 Task: Add a condition where "Hours since update Greater than 20" in All unsolved tickets in your groups.
Action: Mouse moved to (45, 304)
Screenshot: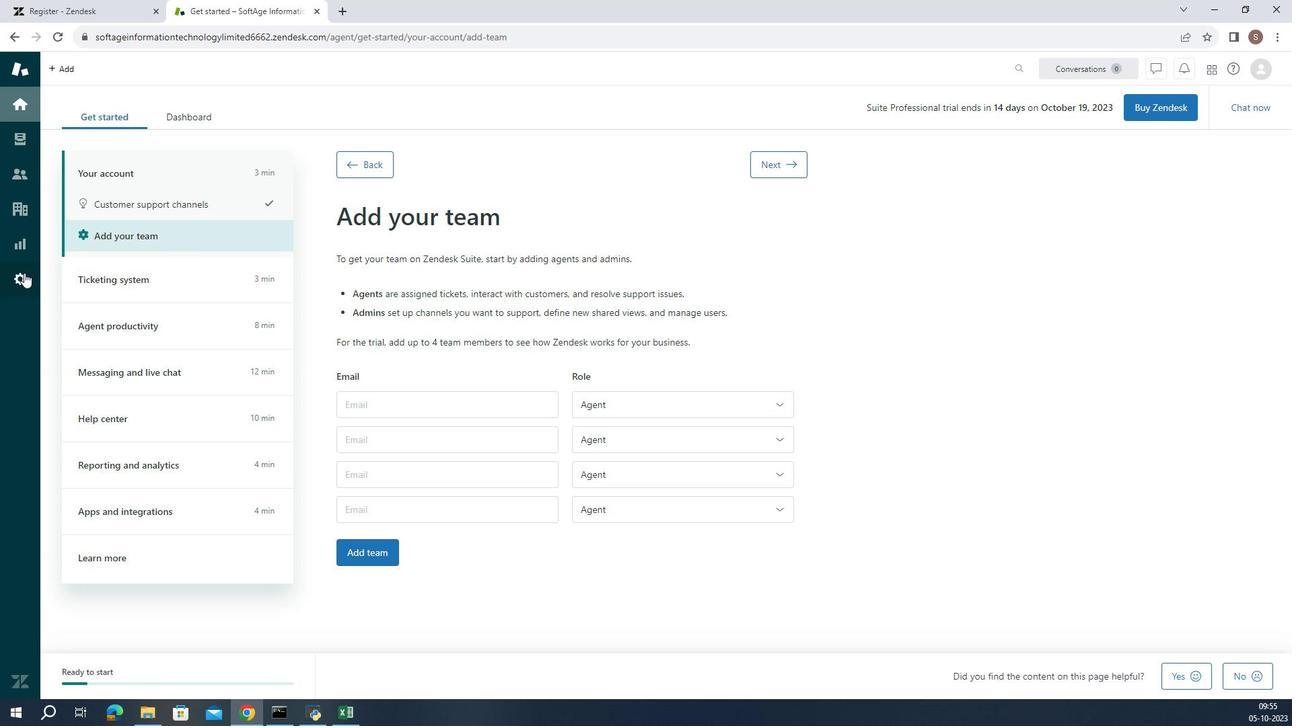 
Action: Mouse pressed left at (45, 304)
Screenshot: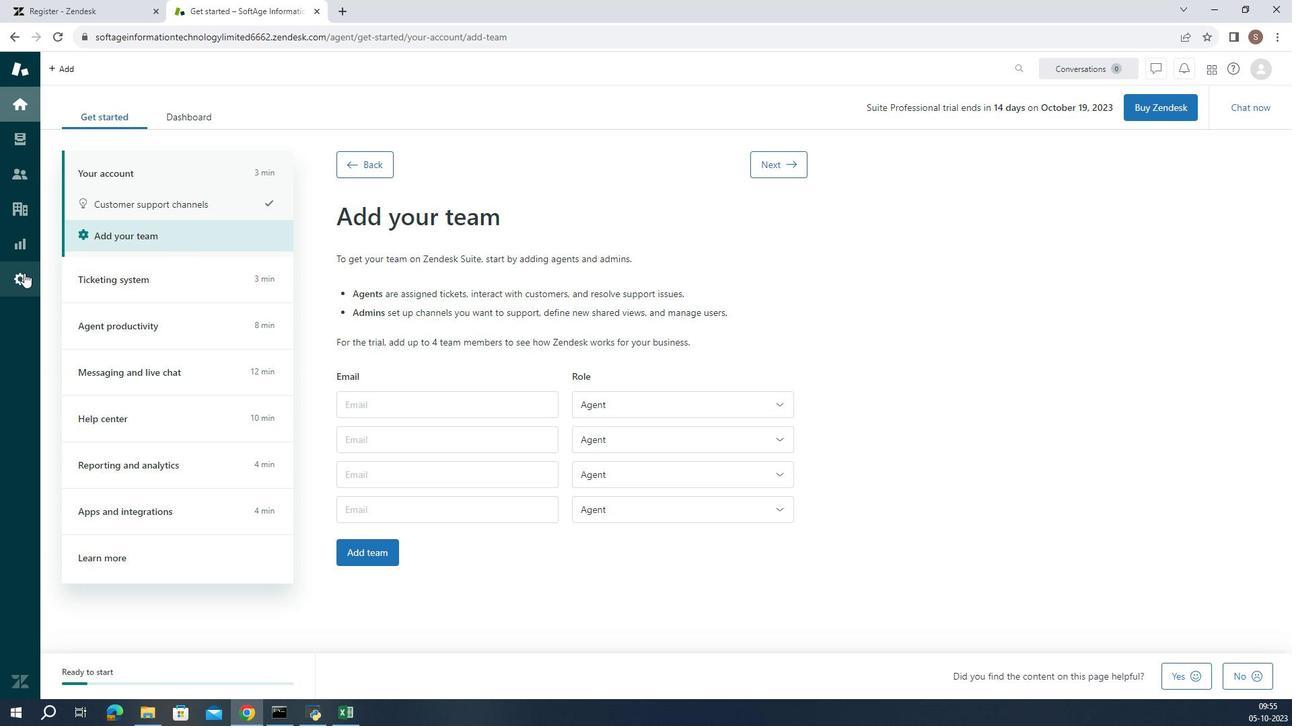 
Action: Mouse moved to (378, 553)
Screenshot: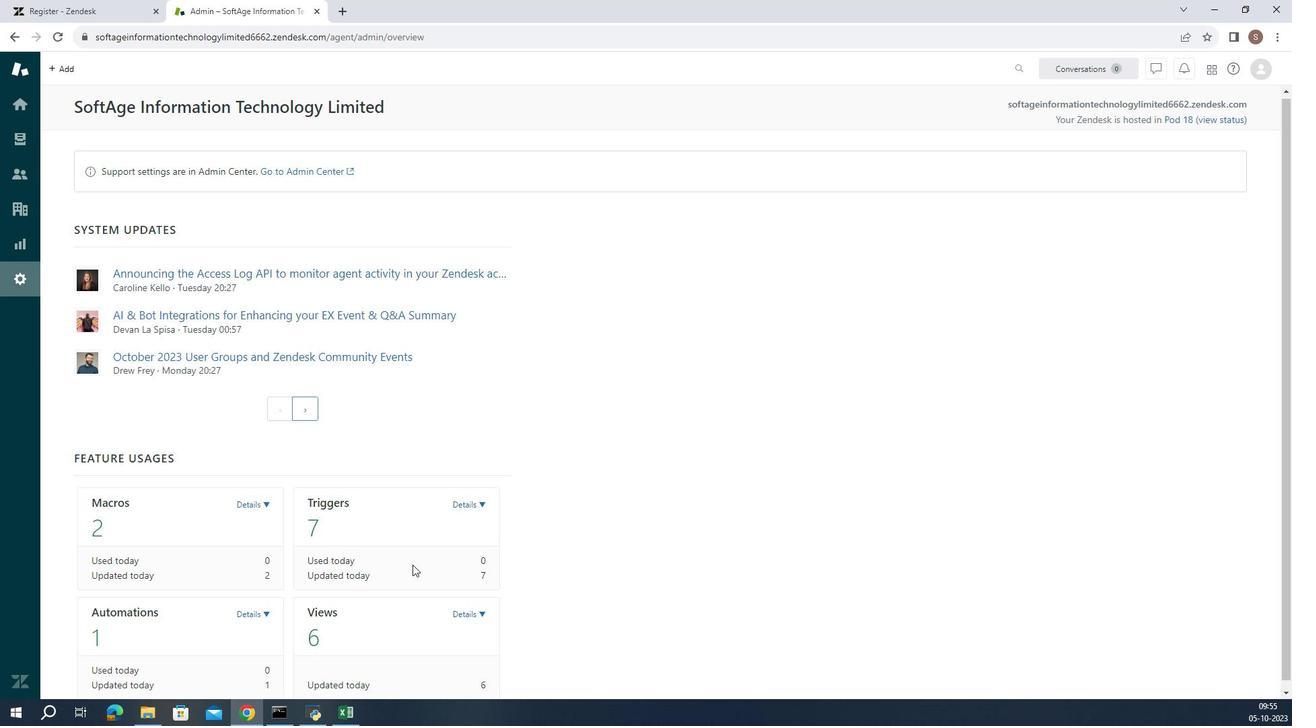 
Action: Mouse scrolled (378, 553) with delta (0, 0)
Screenshot: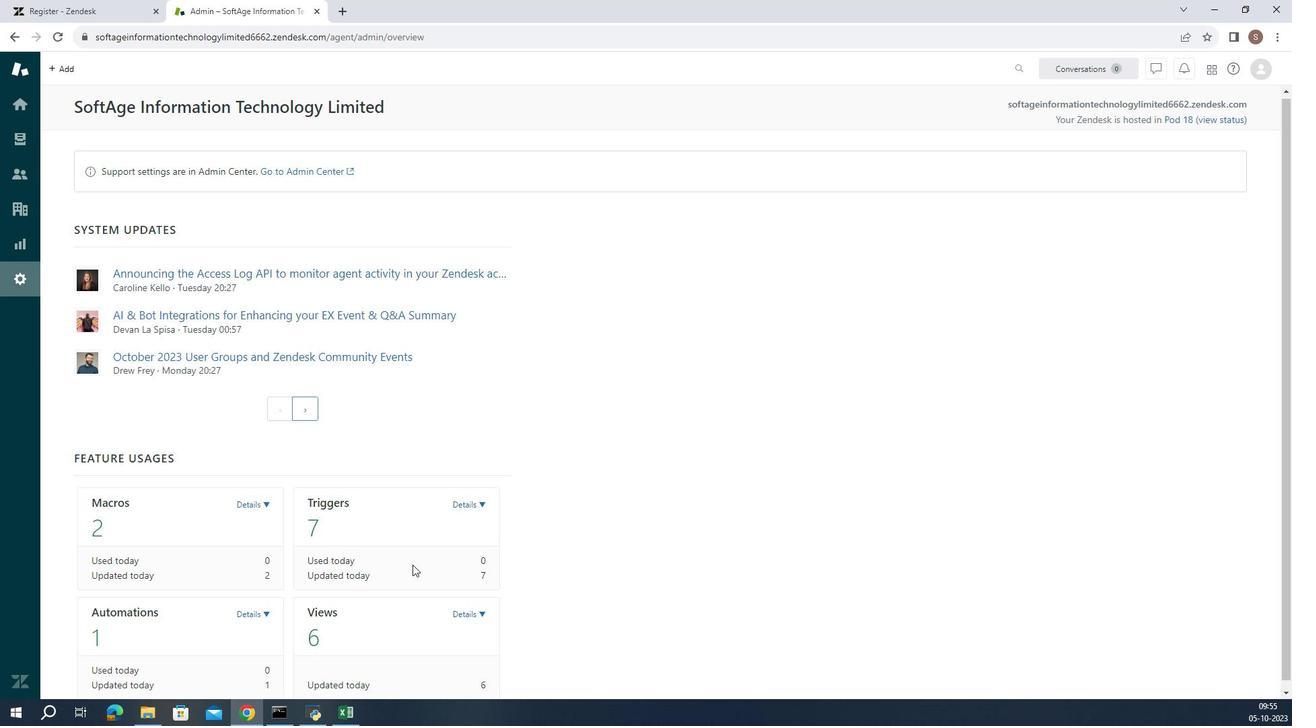 
Action: Mouse moved to (380, 555)
Screenshot: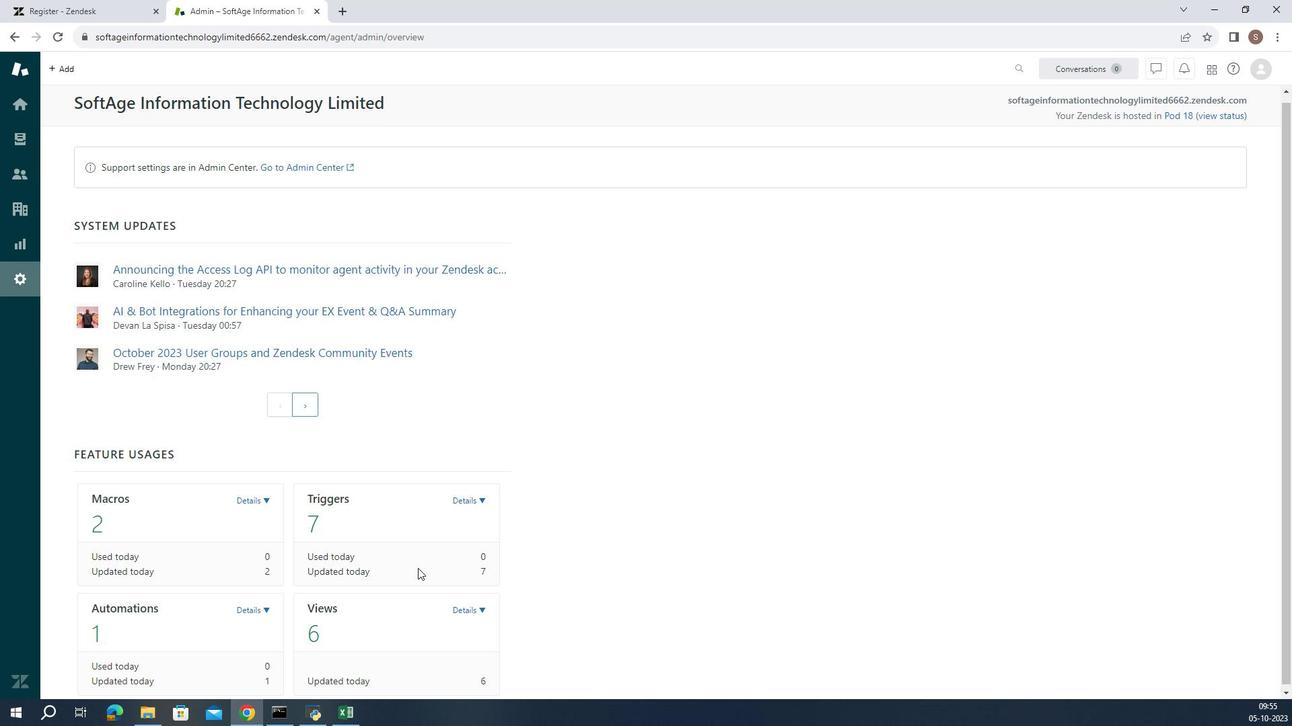 
Action: Mouse scrolled (380, 554) with delta (0, 0)
Screenshot: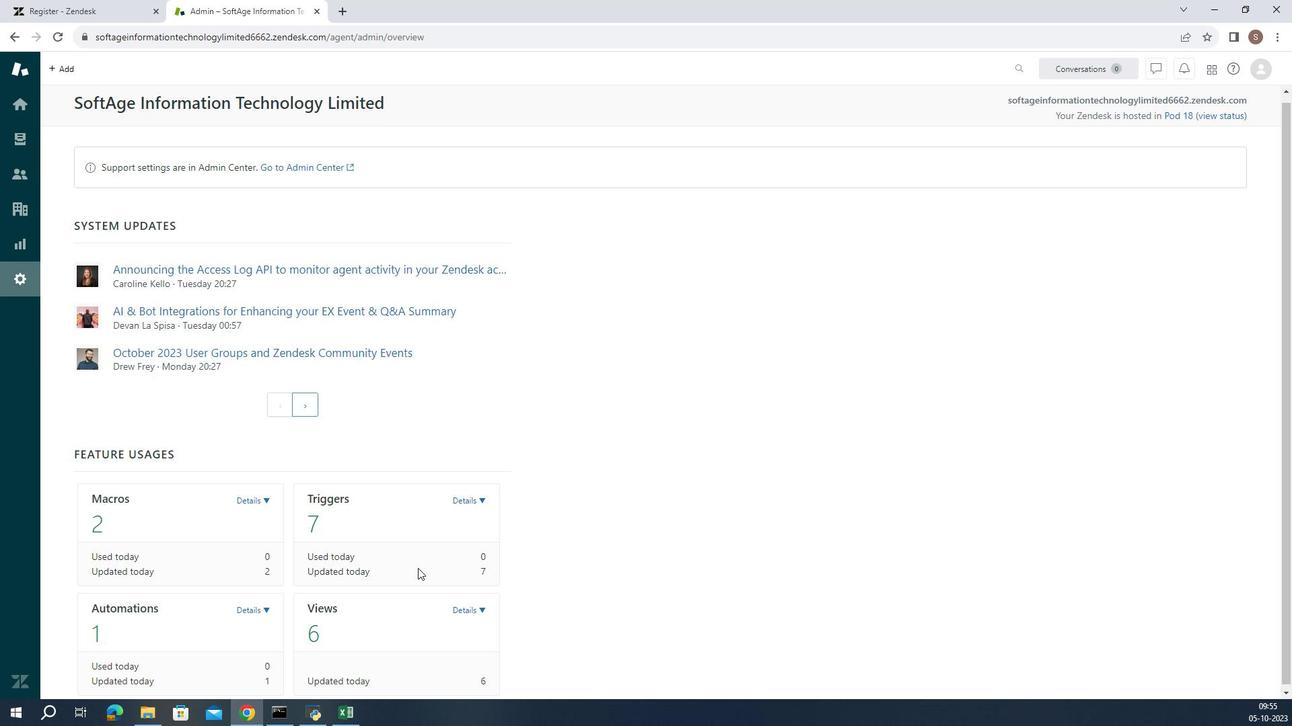 
Action: Mouse moved to (382, 558)
Screenshot: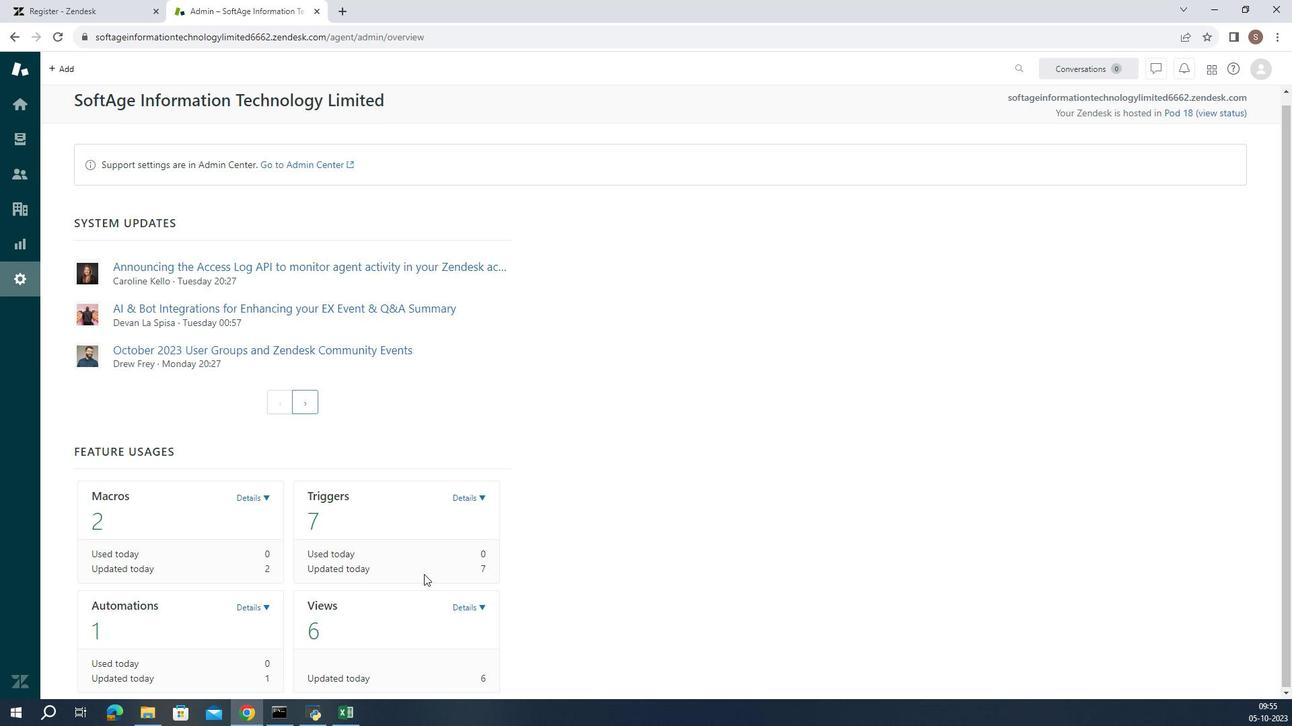 
Action: Mouse scrolled (382, 557) with delta (0, 0)
Screenshot: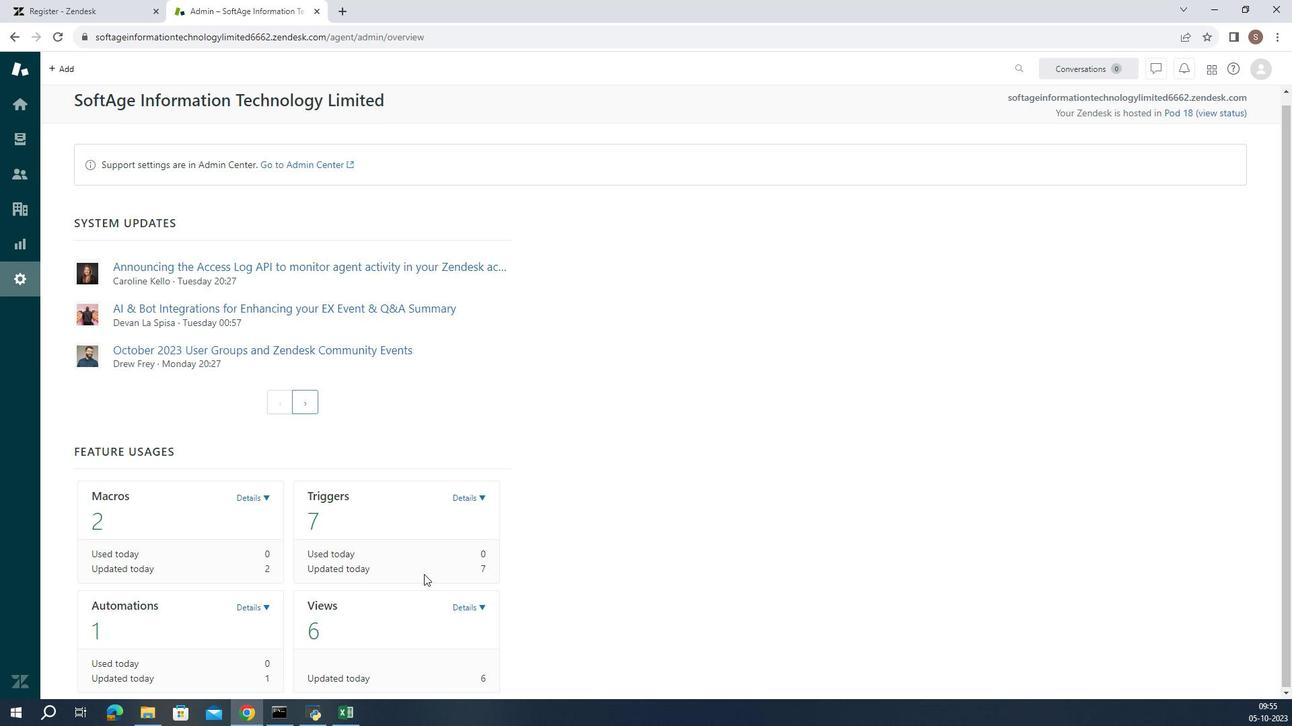 
Action: Mouse moved to (388, 562)
Screenshot: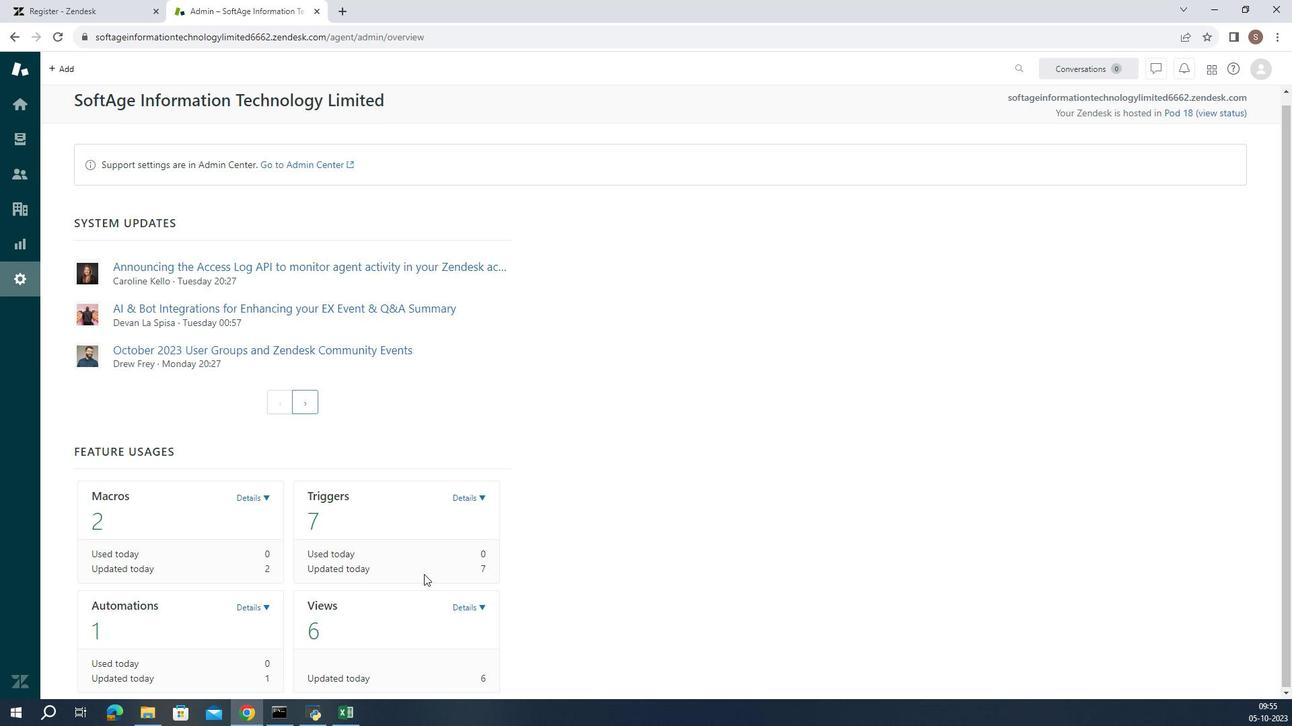 
Action: Mouse scrolled (388, 561) with delta (0, 0)
Screenshot: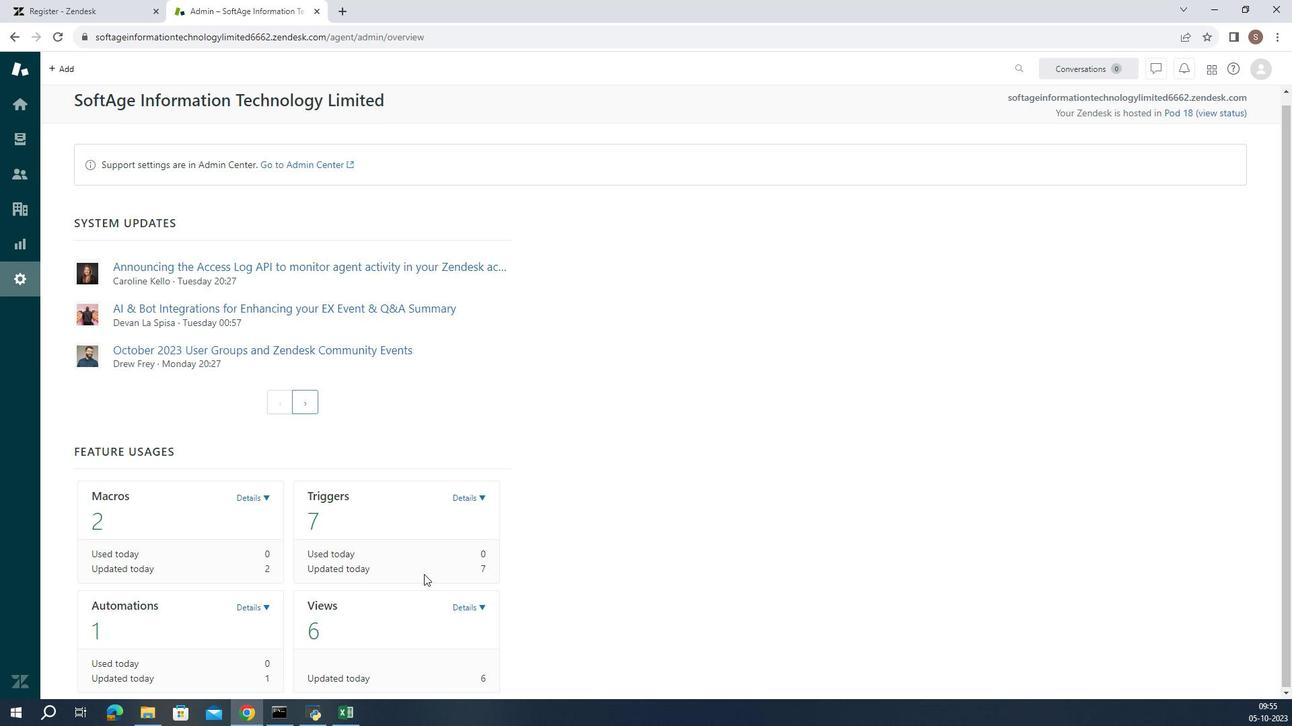 
Action: Mouse moved to (452, 611)
Screenshot: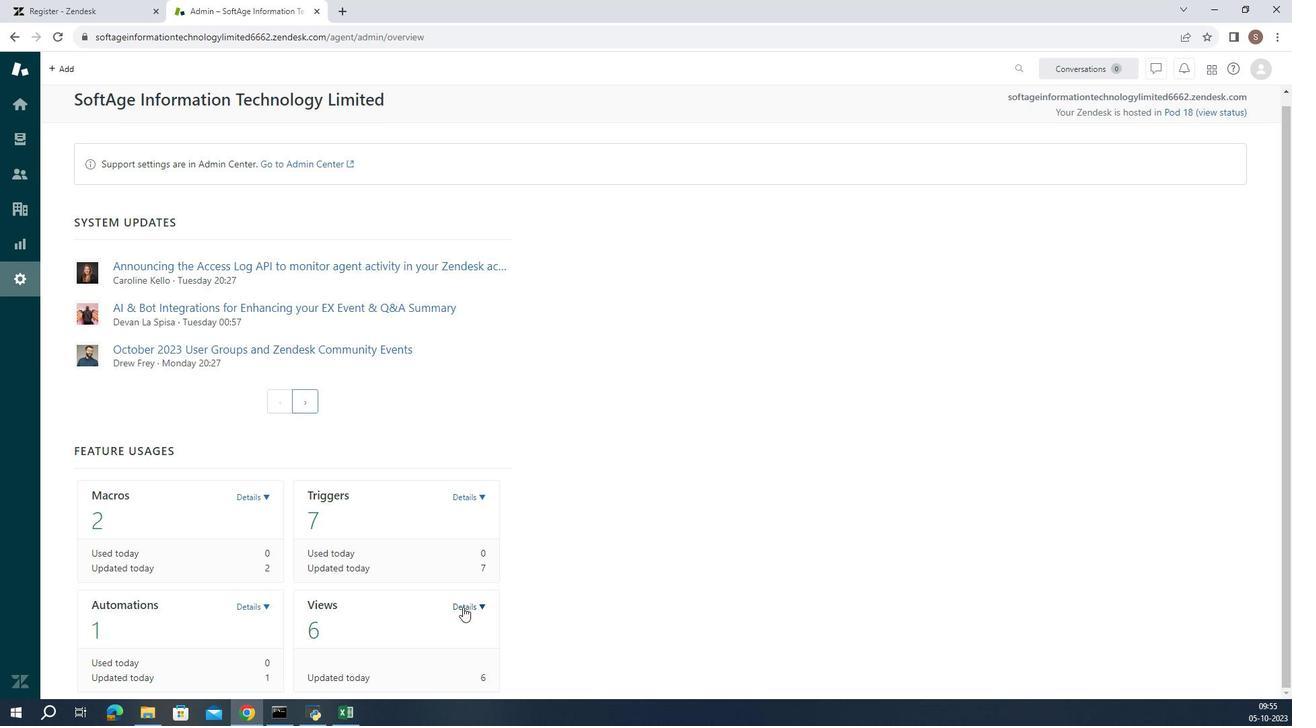 
Action: Mouse pressed left at (452, 611)
Screenshot: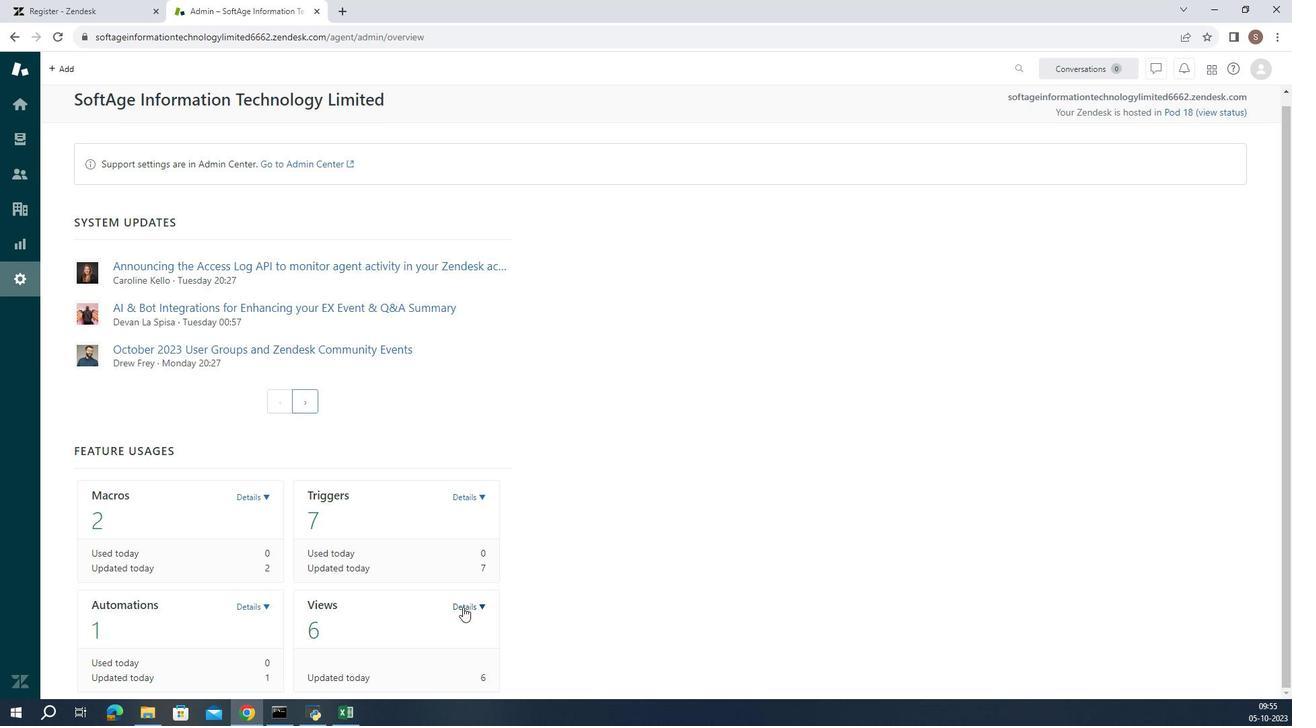 
Action: Mouse moved to (454, 611)
Screenshot: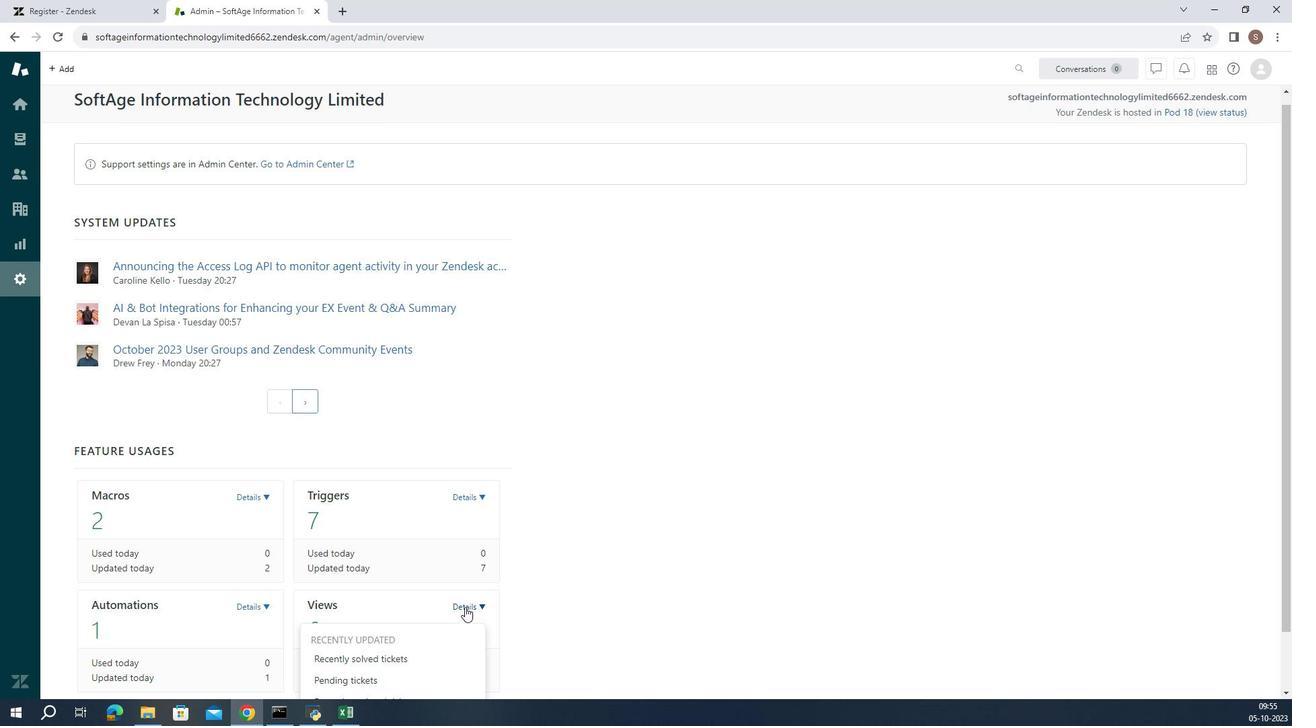 
Action: Mouse scrolled (454, 611) with delta (0, 0)
Screenshot: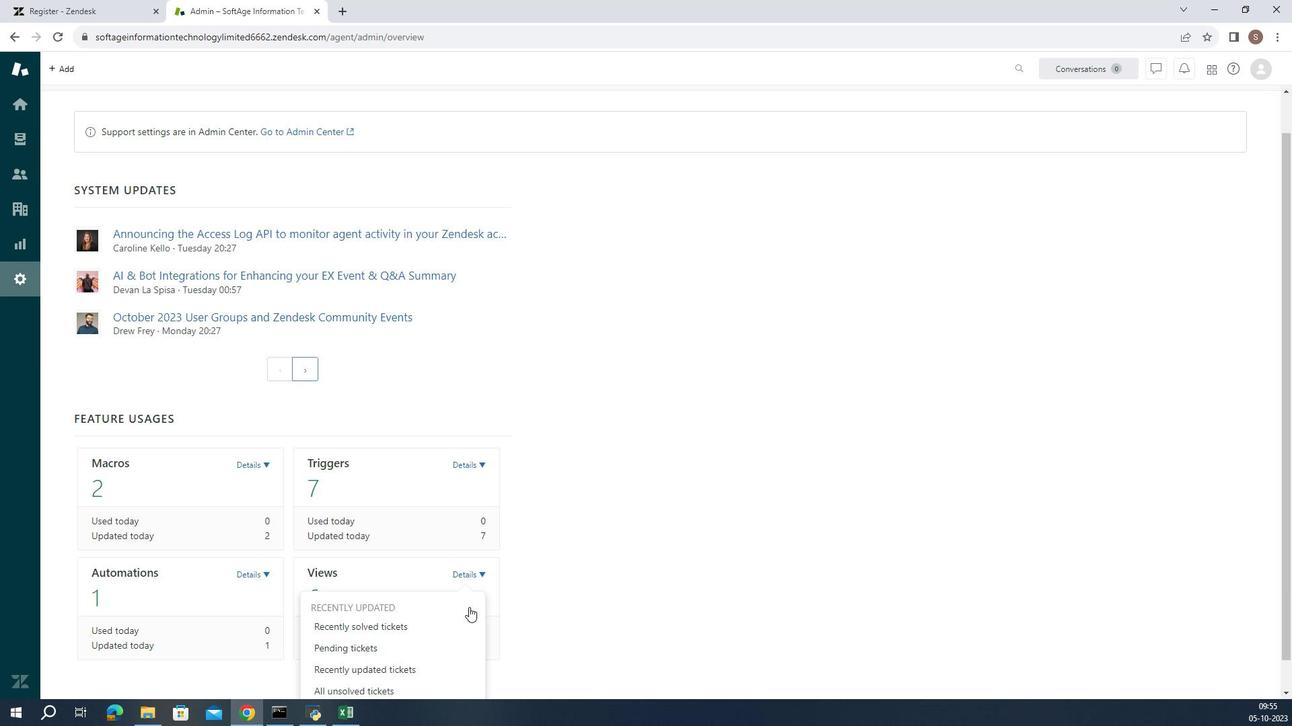 
Action: Mouse scrolled (454, 611) with delta (0, 0)
Screenshot: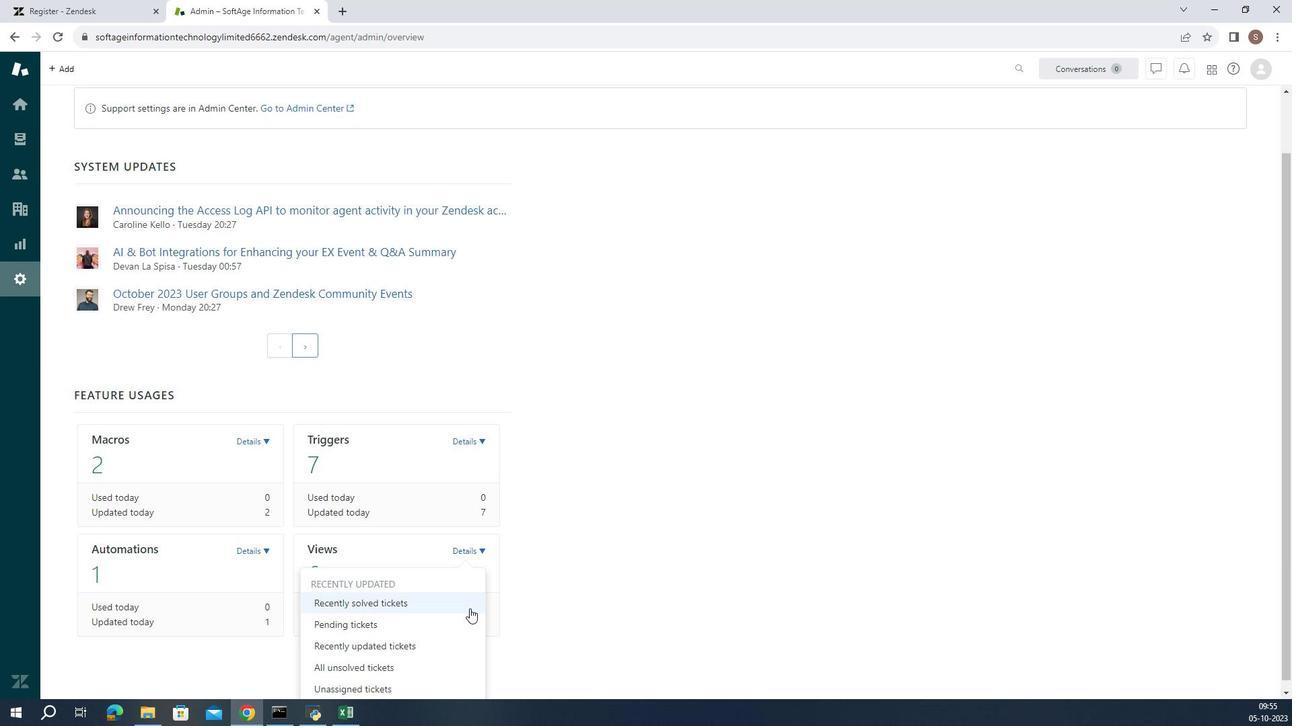 
Action: Mouse scrolled (454, 611) with delta (0, 0)
Screenshot: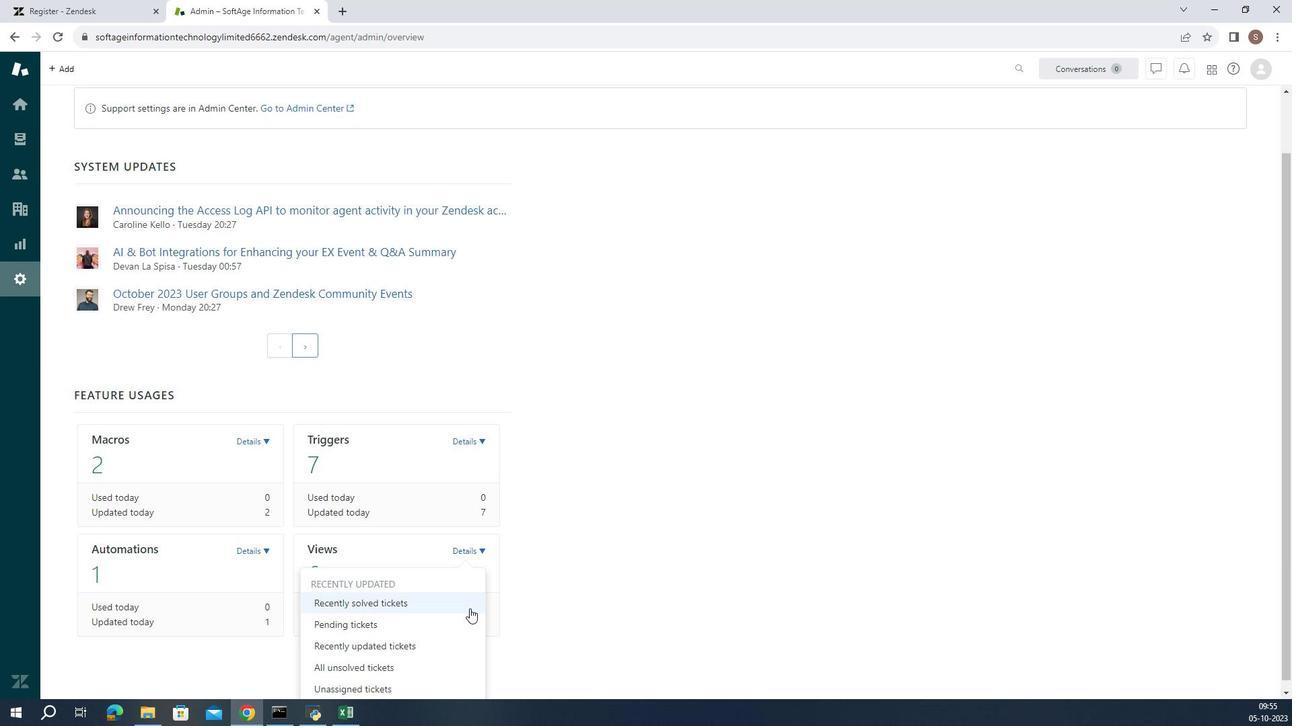 
Action: Mouse scrolled (454, 611) with delta (0, 0)
Screenshot: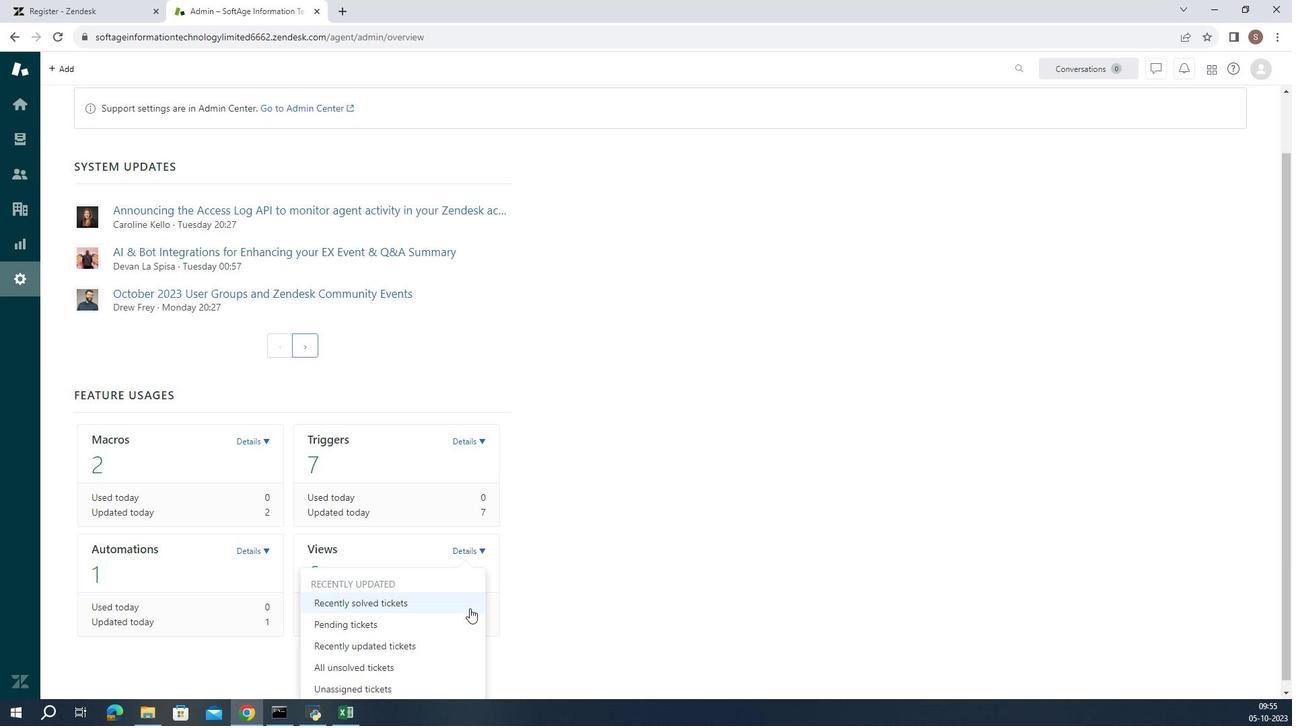 
Action: Mouse scrolled (454, 611) with delta (0, 0)
Screenshot: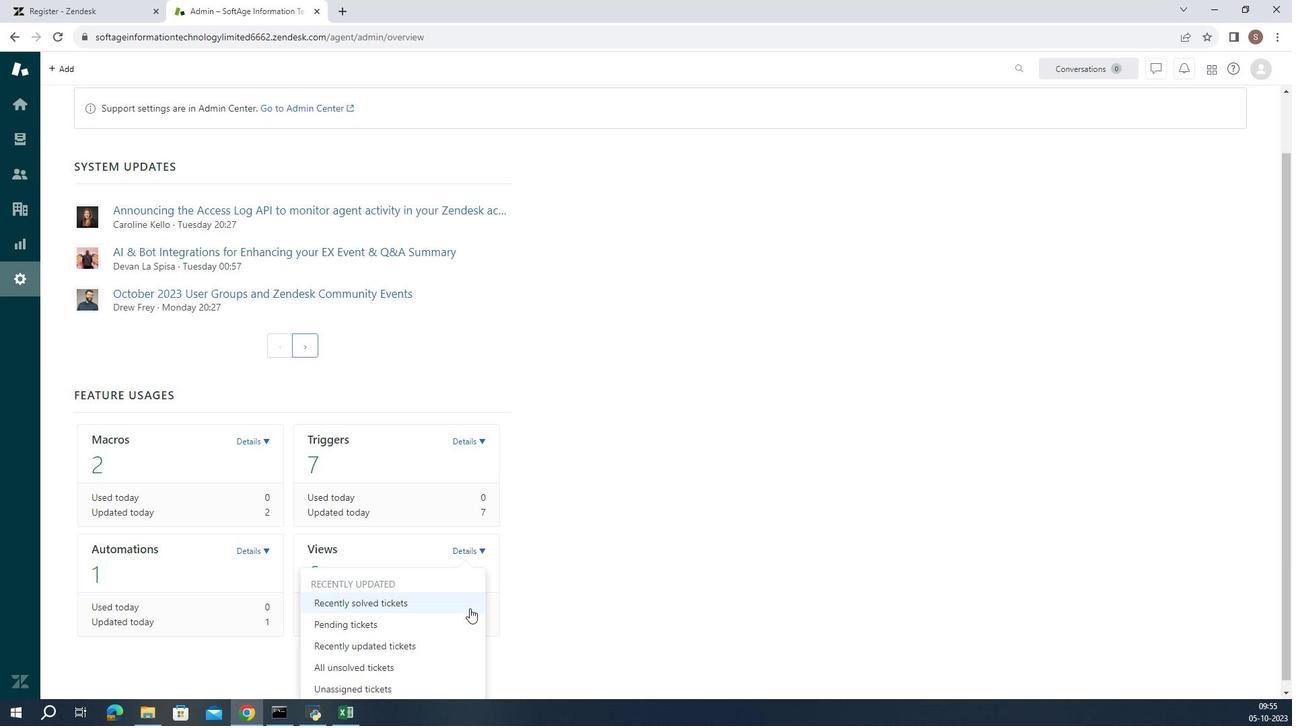 
Action: Mouse moved to (393, 657)
Screenshot: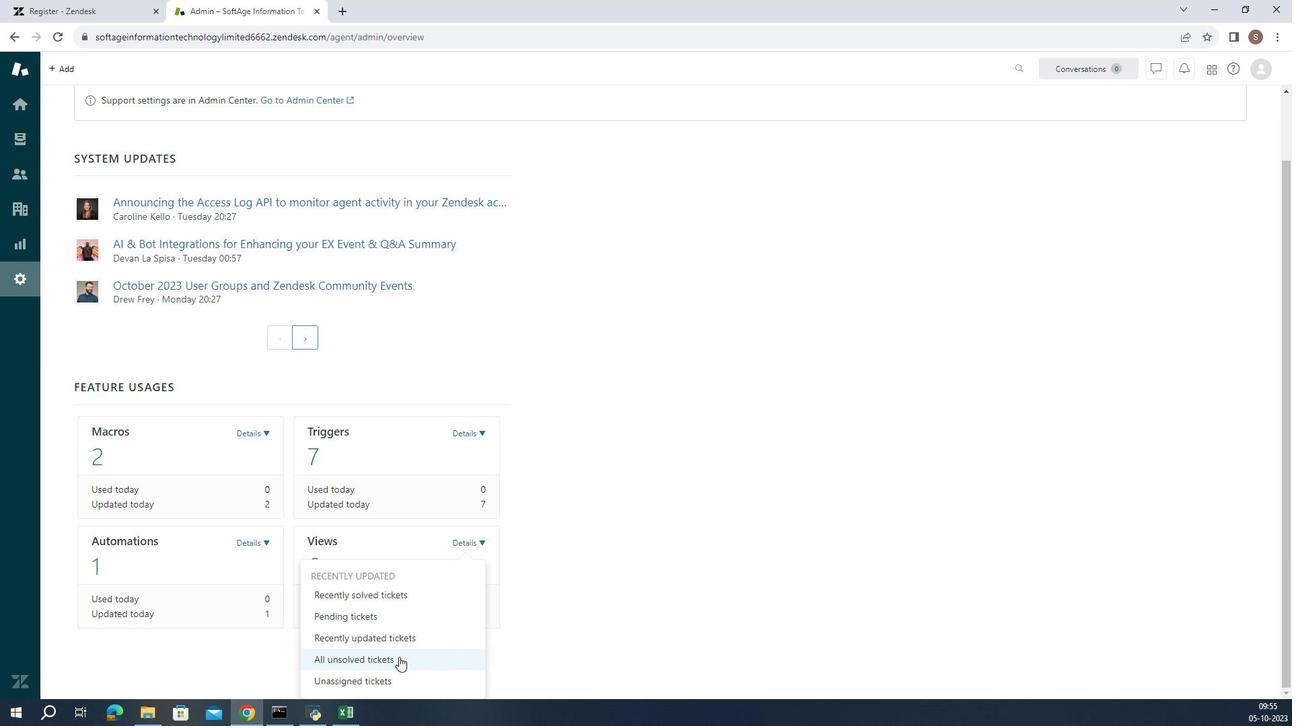 
Action: Mouse pressed left at (393, 657)
Screenshot: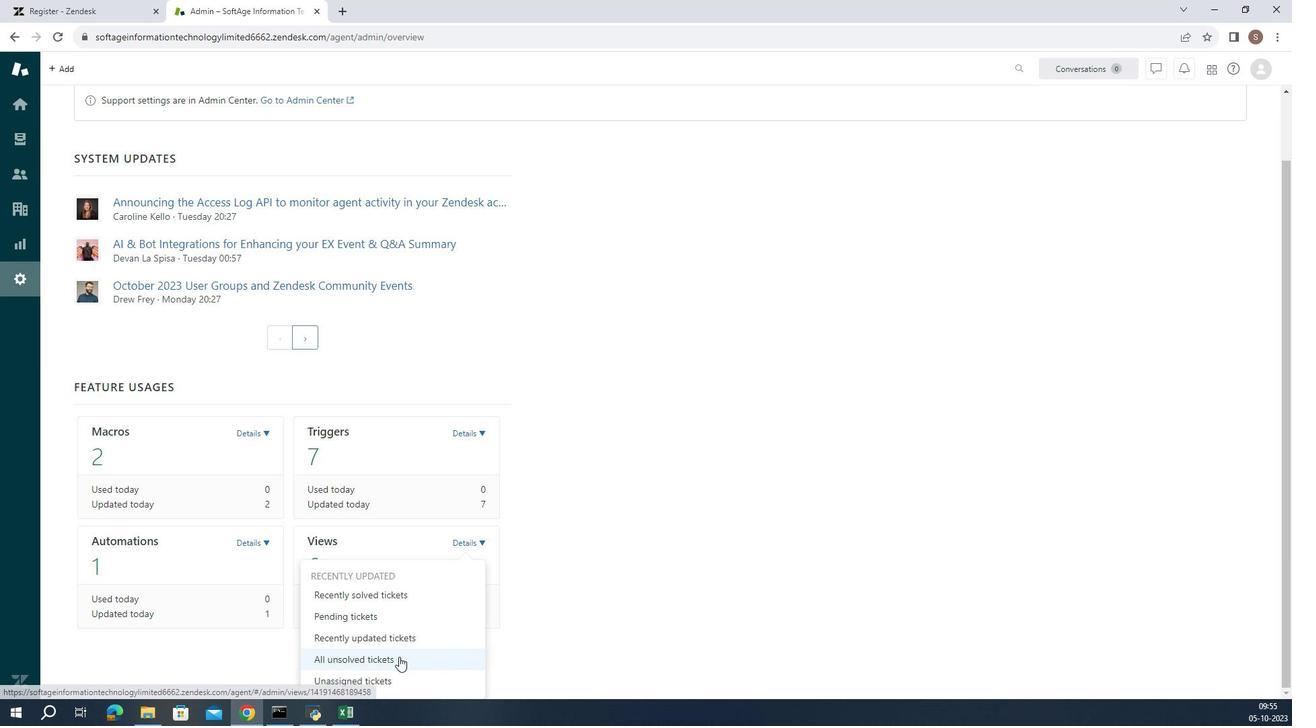 
Action: Mouse moved to (224, 469)
Screenshot: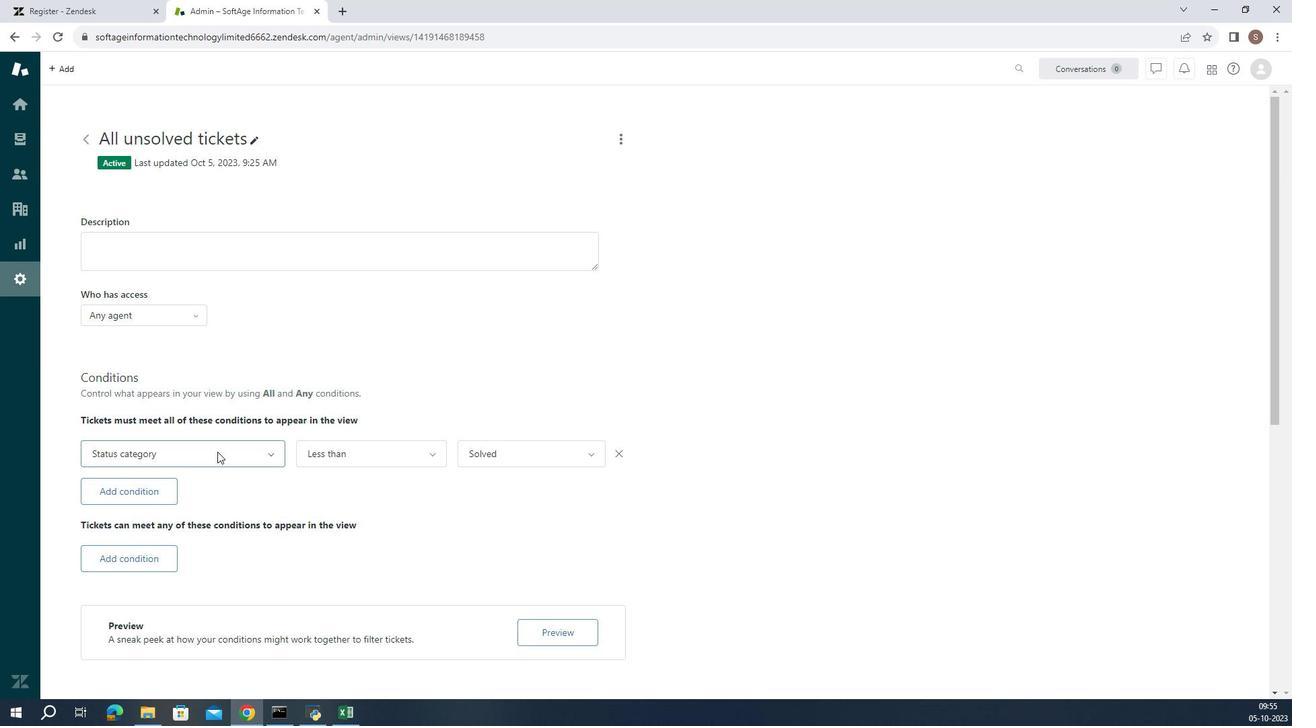 
Action: Mouse pressed left at (224, 469)
Screenshot: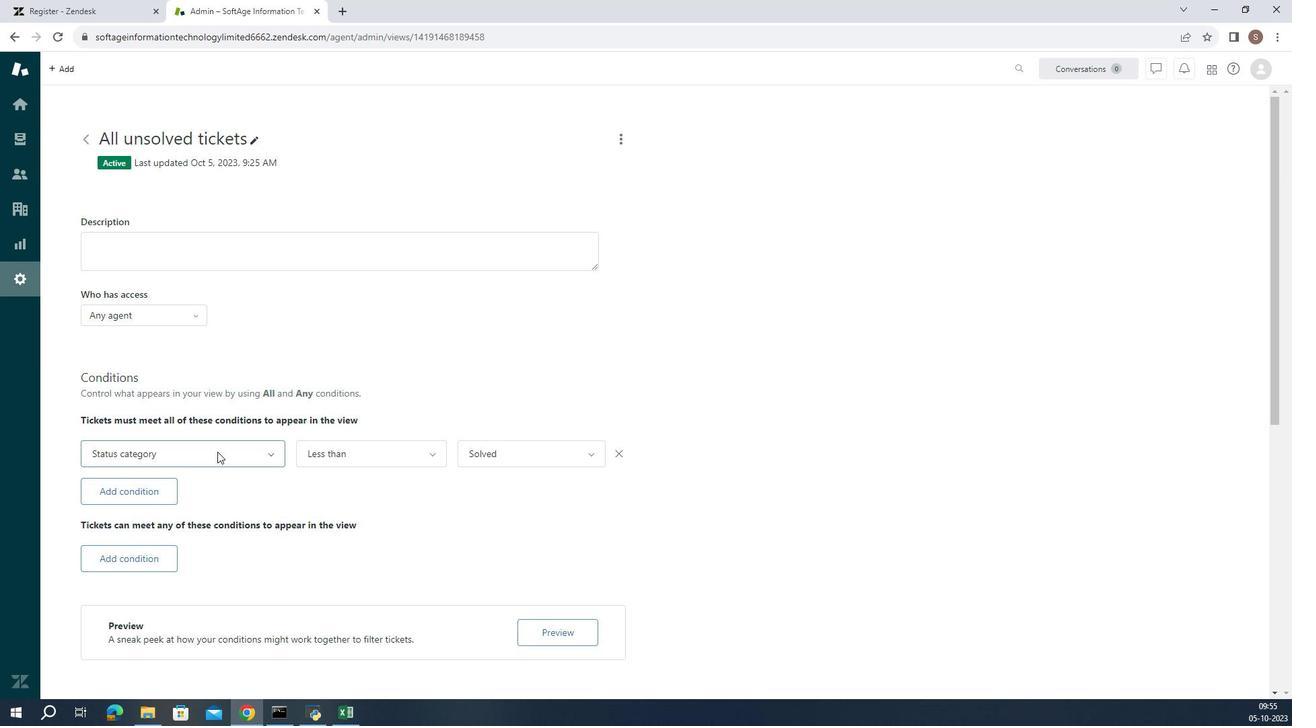 
Action: Mouse moved to (218, 413)
Screenshot: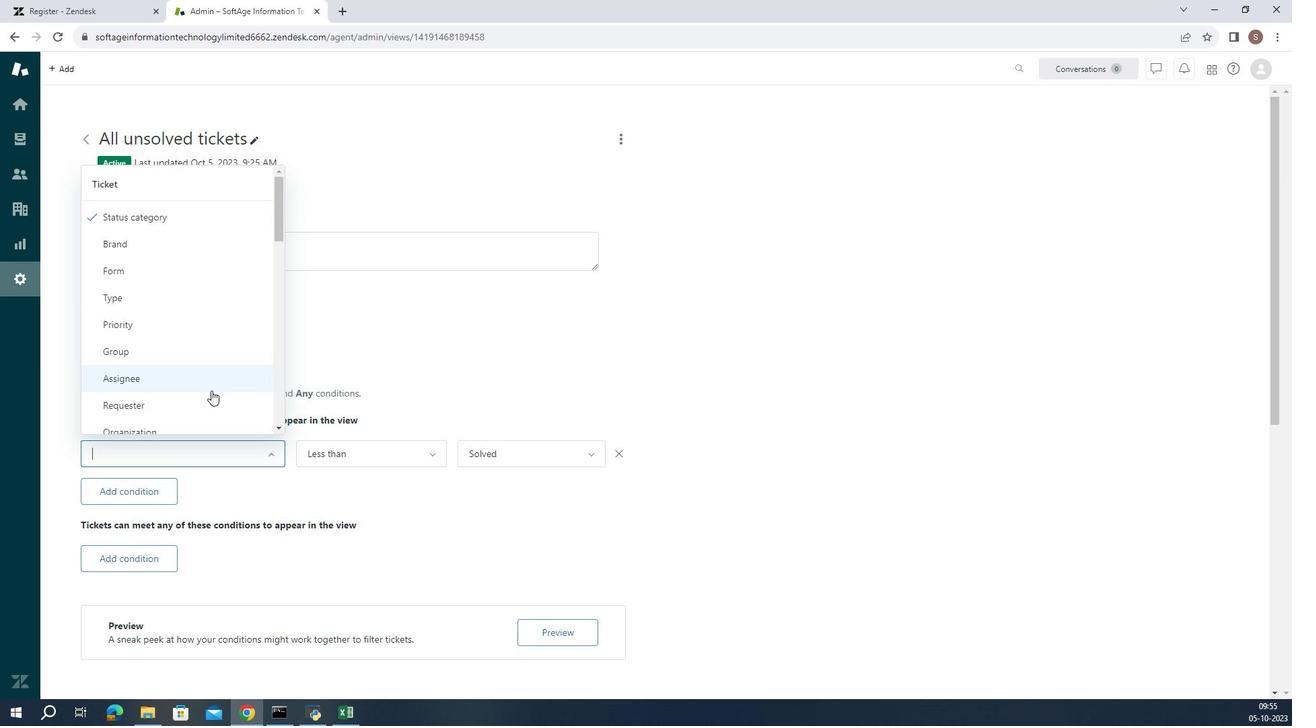 
Action: Mouse scrolled (218, 412) with delta (0, 0)
Screenshot: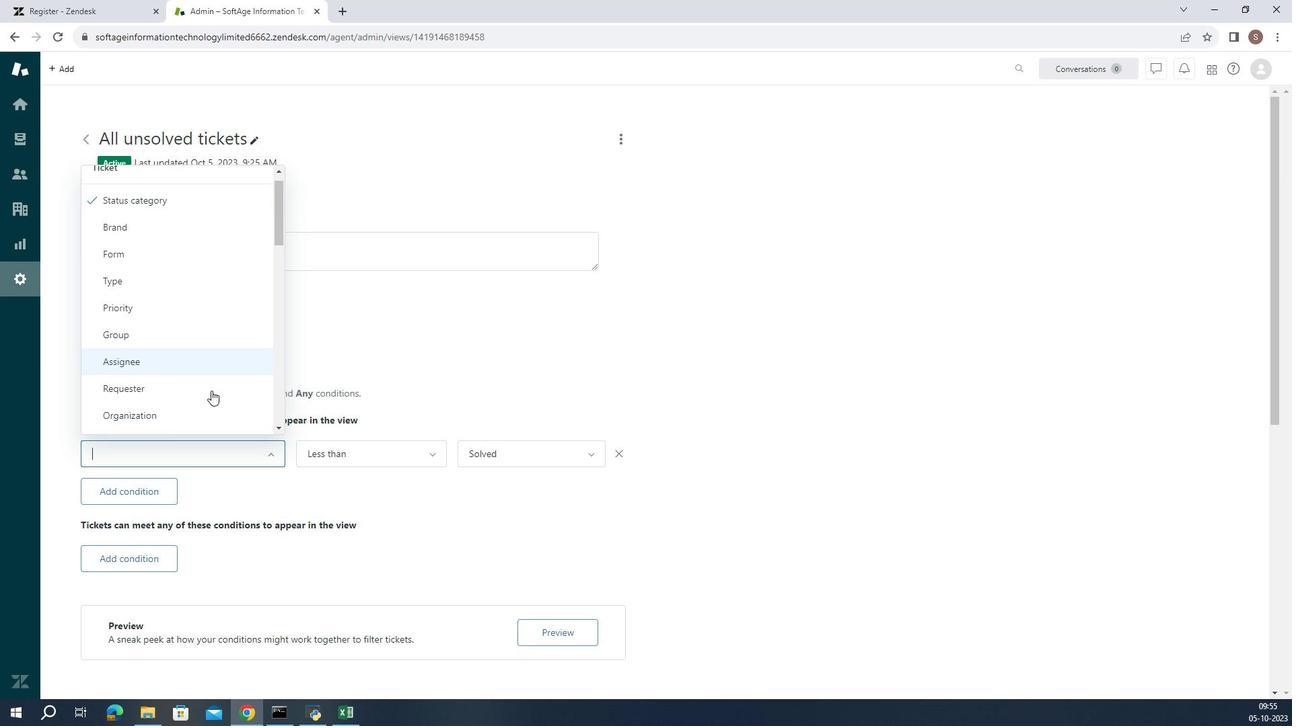 
Action: Mouse scrolled (218, 412) with delta (0, 0)
Screenshot: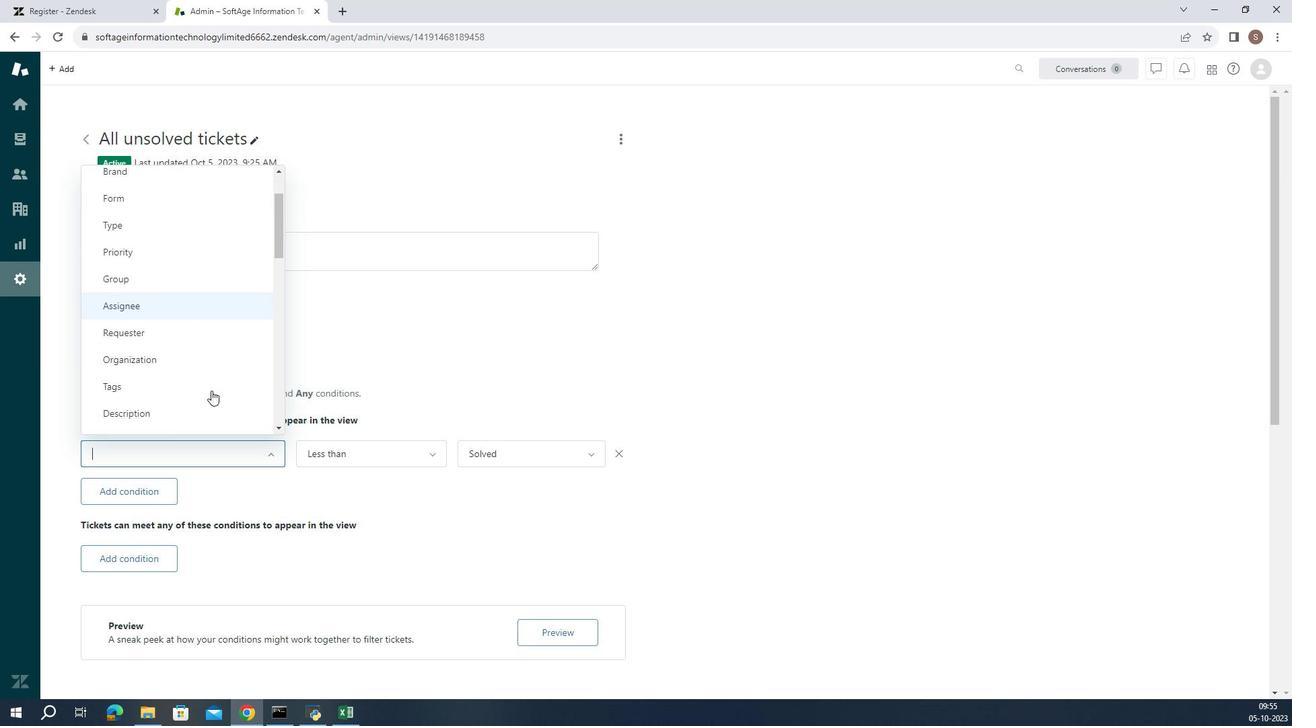 
Action: Mouse scrolled (218, 412) with delta (0, 0)
Screenshot: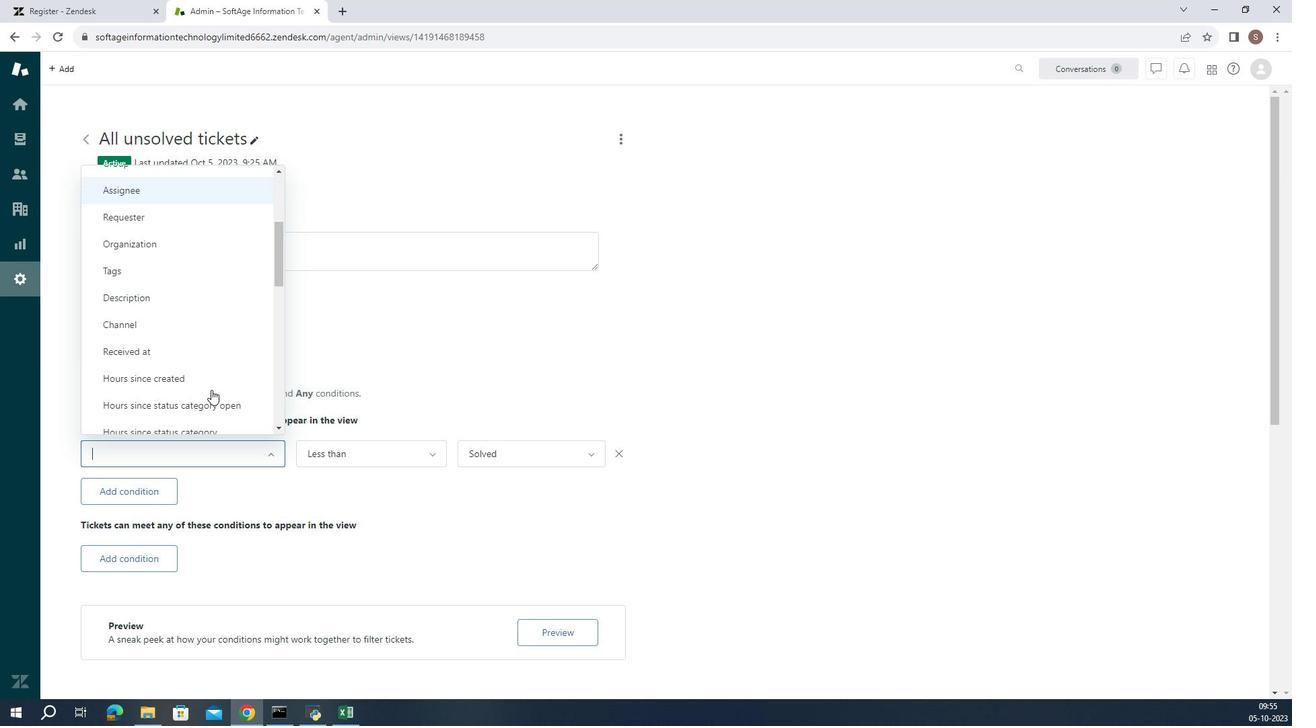 
Action: Mouse scrolled (218, 412) with delta (0, 0)
Screenshot: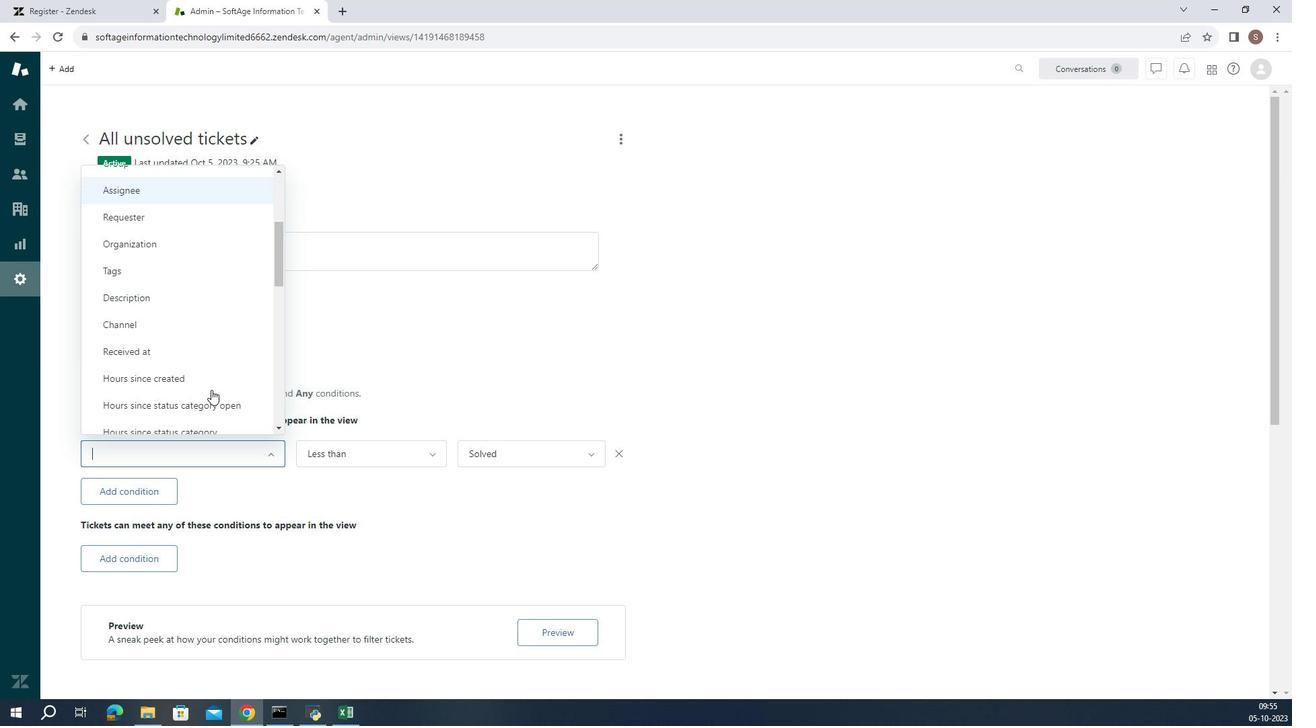 
Action: Mouse moved to (220, 409)
Screenshot: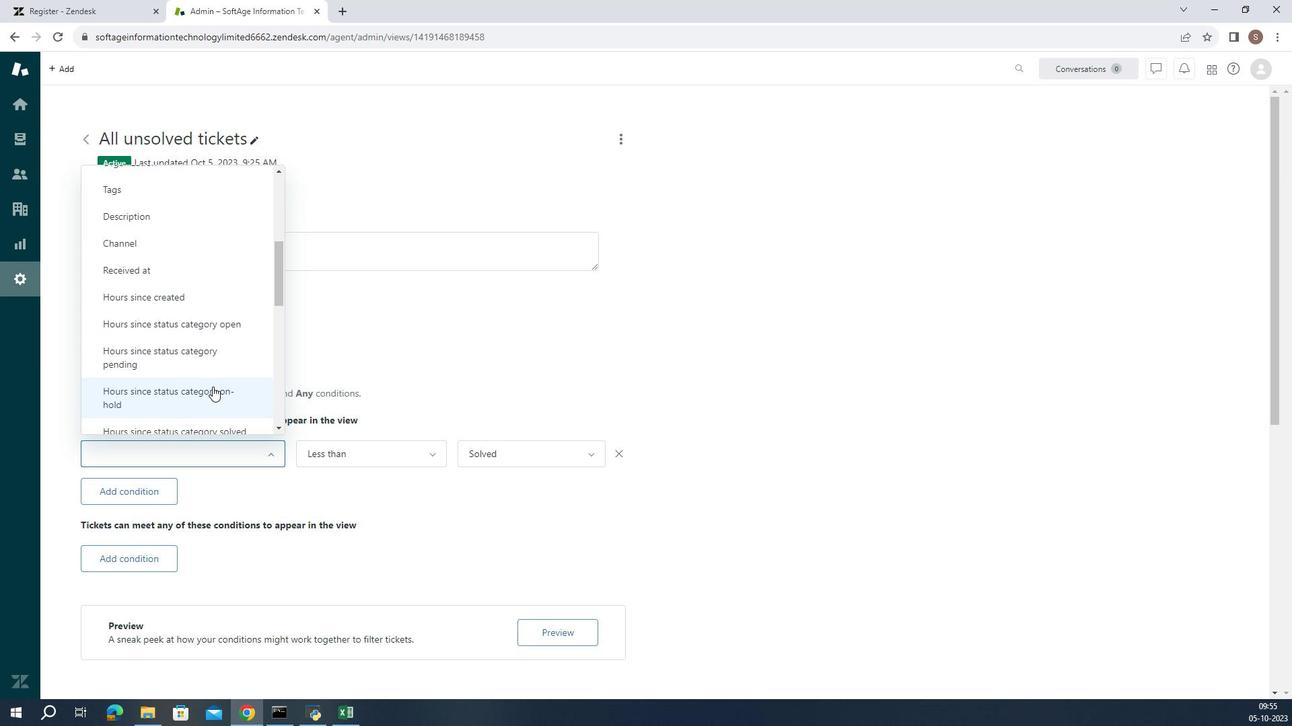 
Action: Mouse scrolled (220, 408) with delta (0, 0)
Screenshot: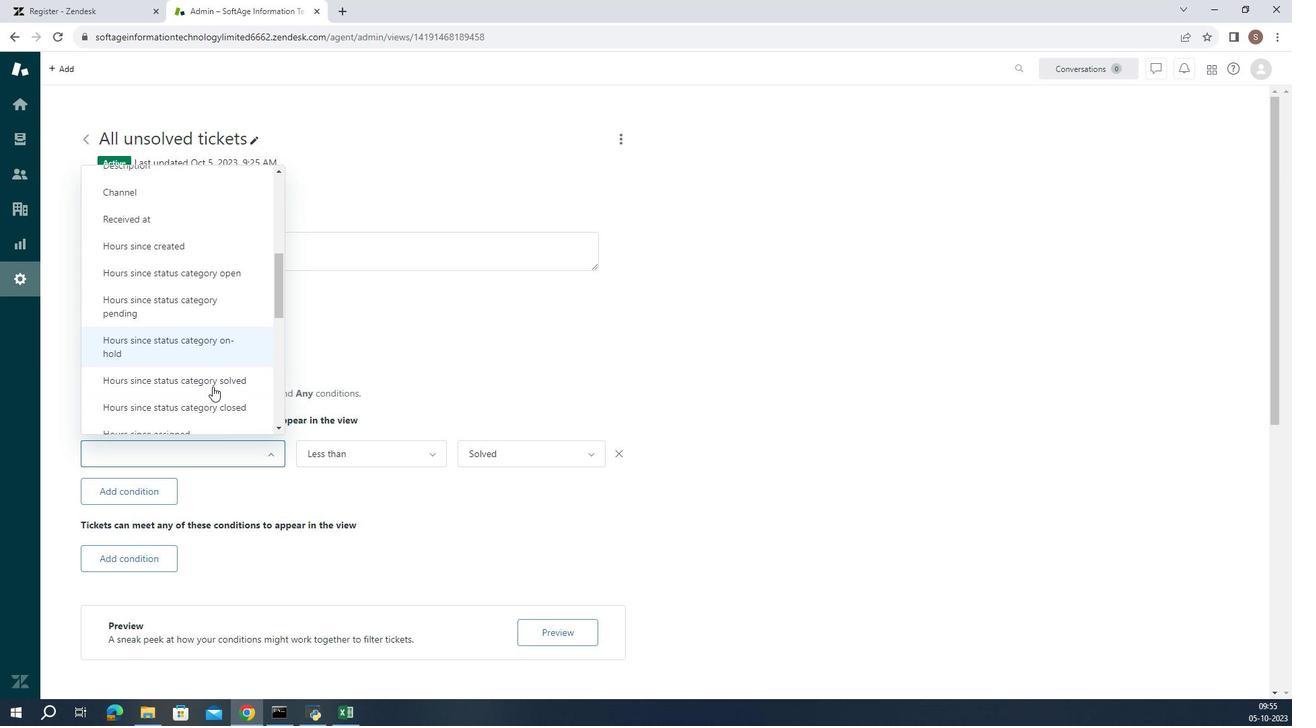 
Action: Mouse scrolled (220, 408) with delta (0, 0)
Screenshot: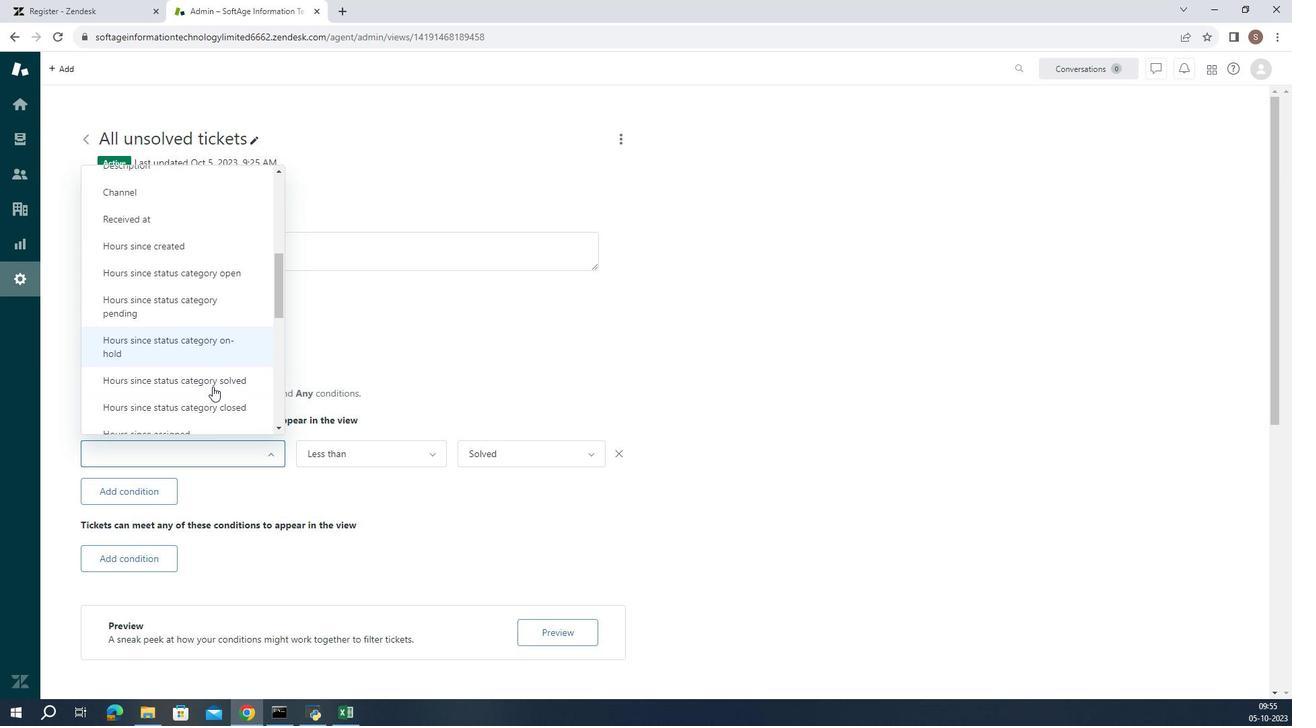 
Action: Mouse moved to (205, 403)
Screenshot: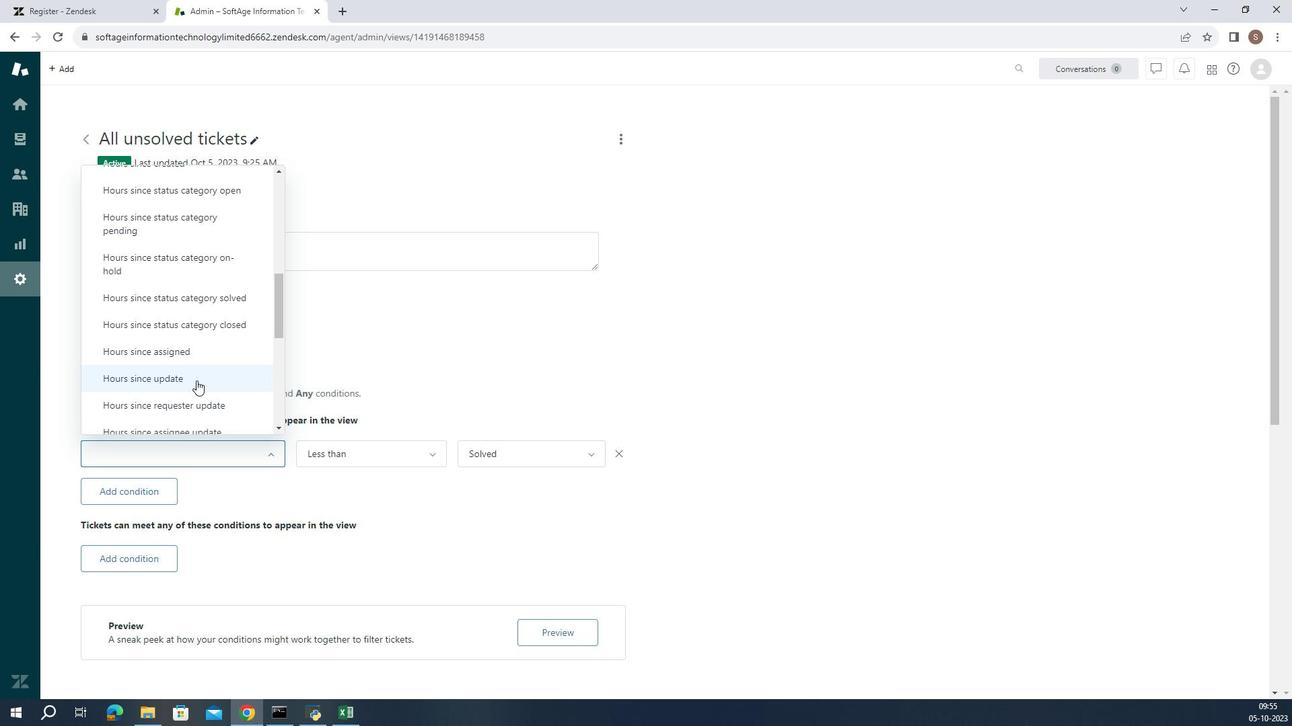 
Action: Mouse pressed left at (205, 403)
Screenshot: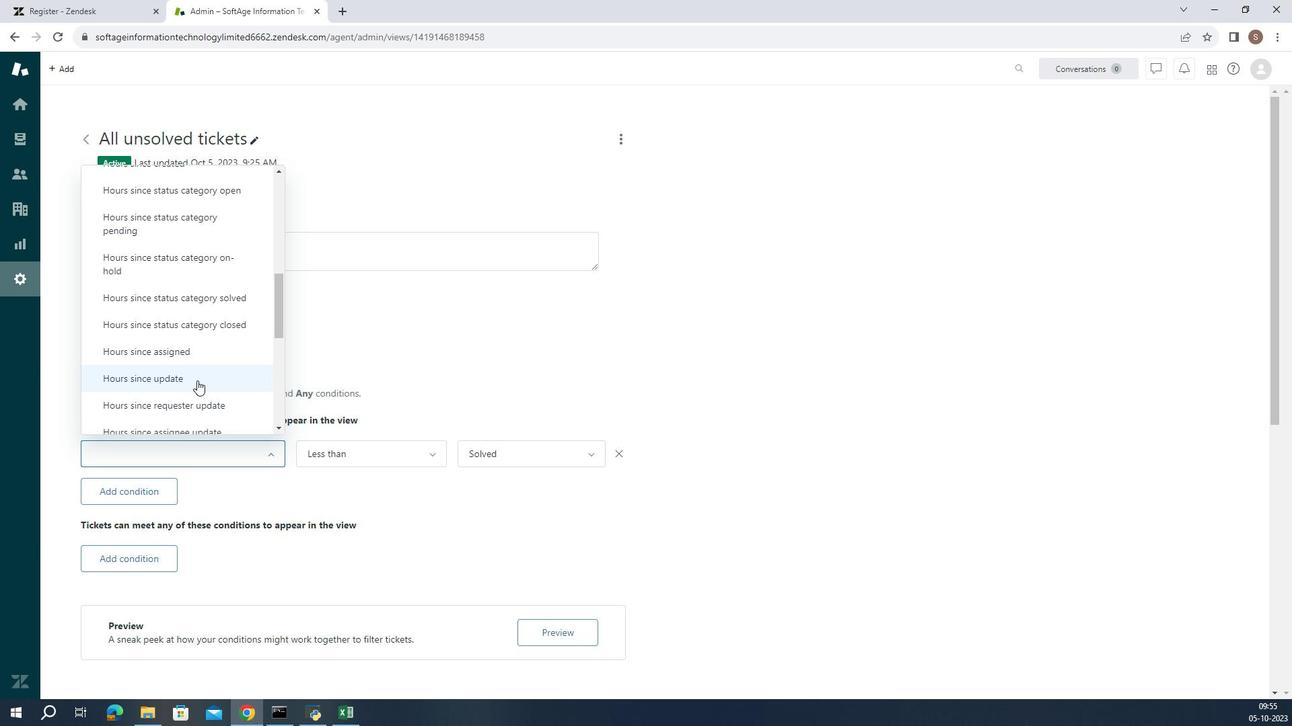 
Action: Mouse moved to (349, 467)
Screenshot: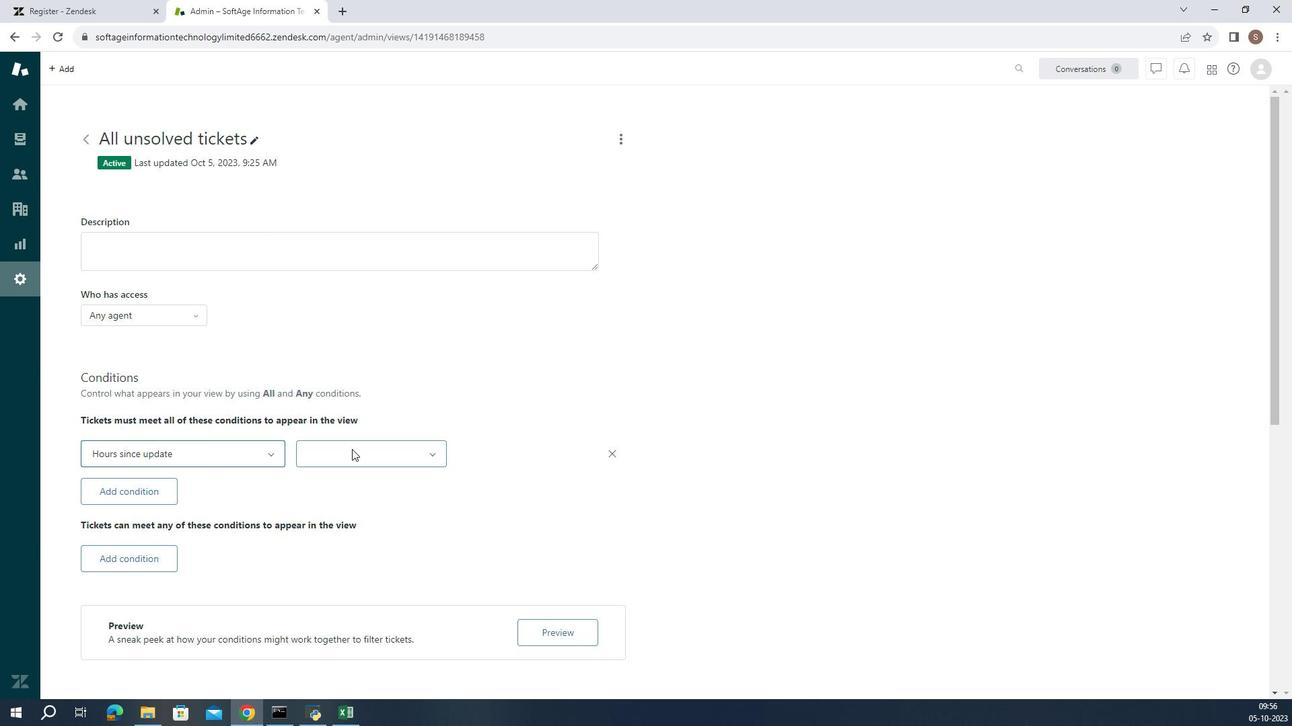 
Action: Mouse pressed left at (349, 467)
Screenshot: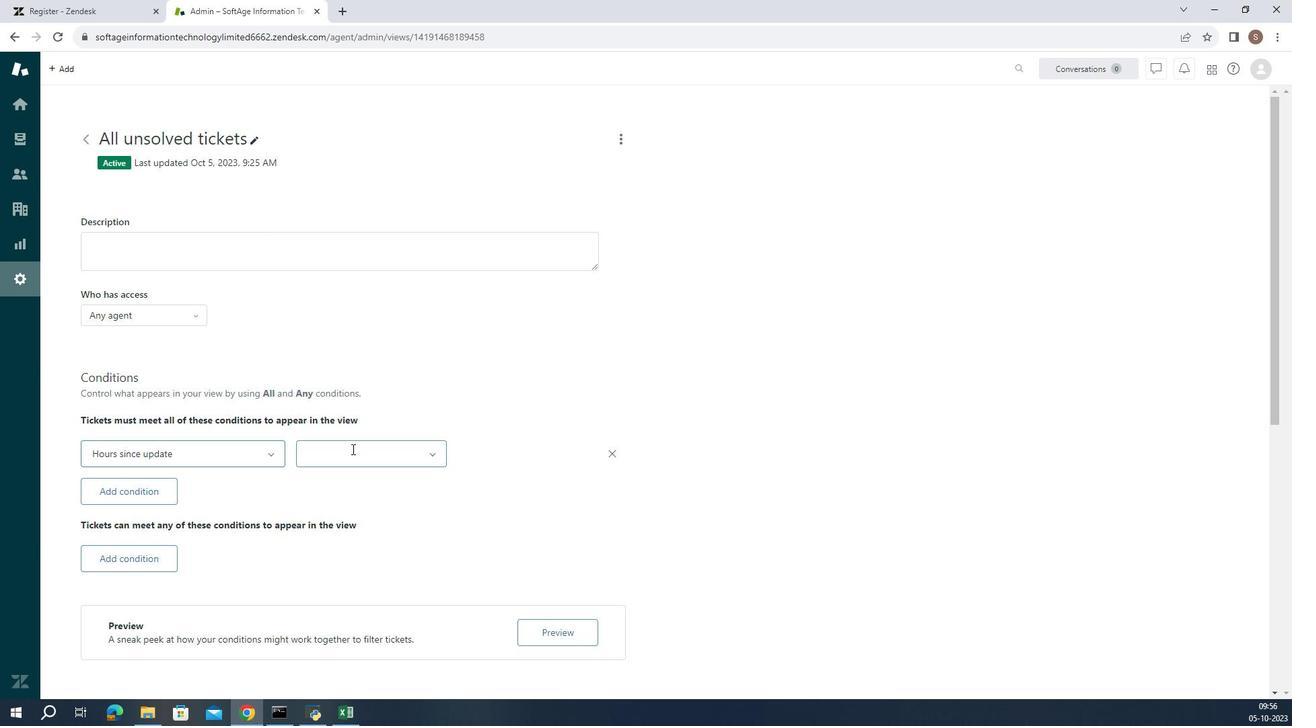 
Action: Mouse moved to (351, 518)
Screenshot: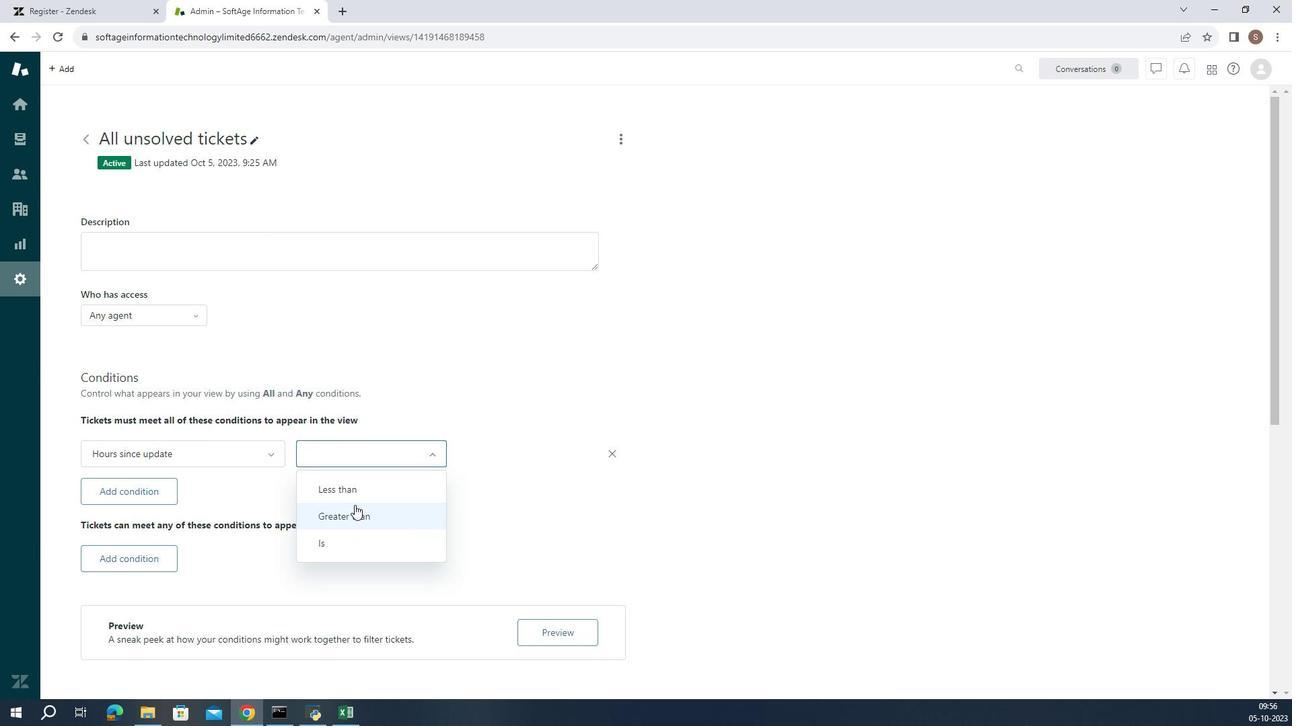 
Action: Mouse pressed left at (351, 518)
Screenshot: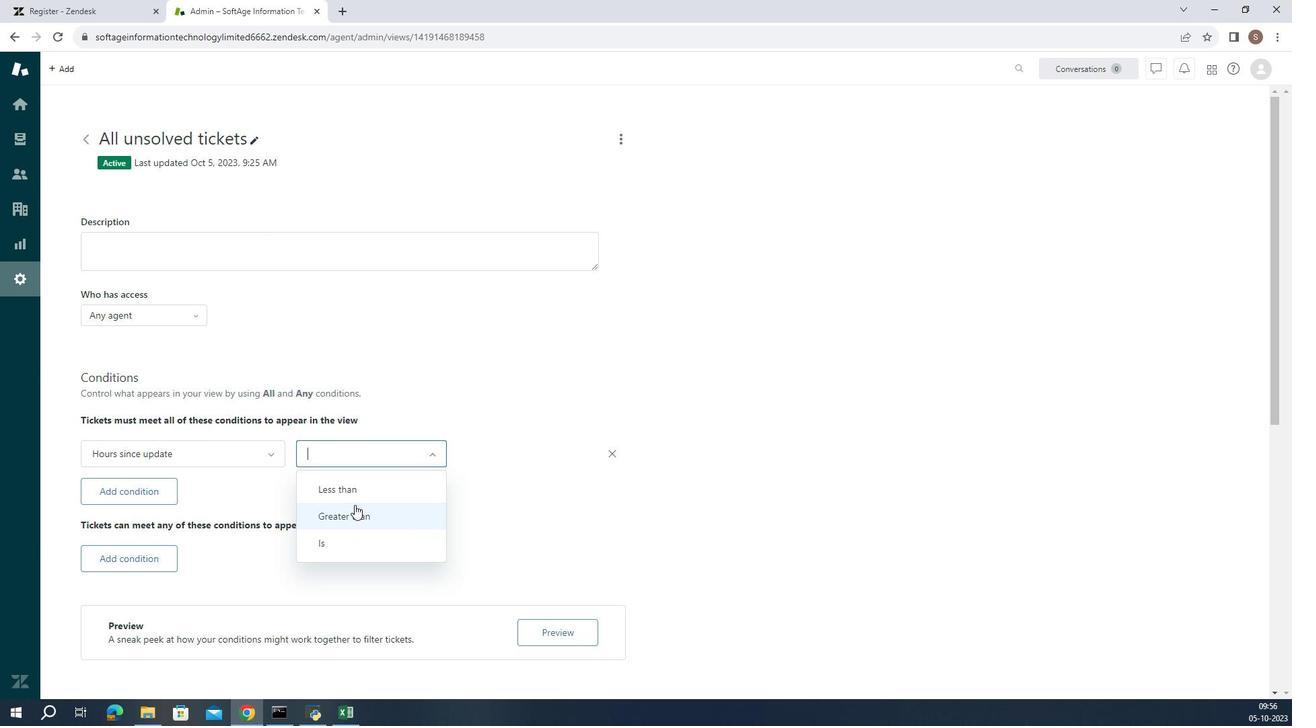 
Action: Mouse moved to (490, 467)
Screenshot: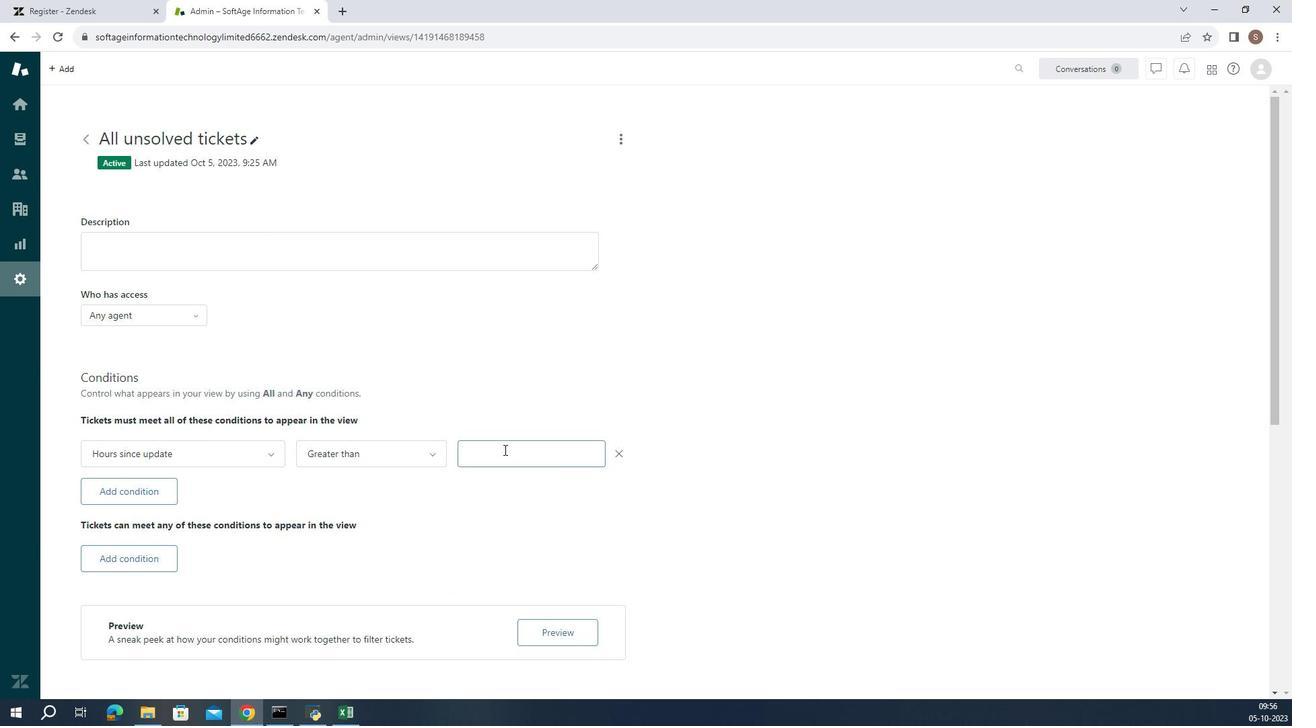 
Action: Mouse pressed left at (490, 467)
Screenshot: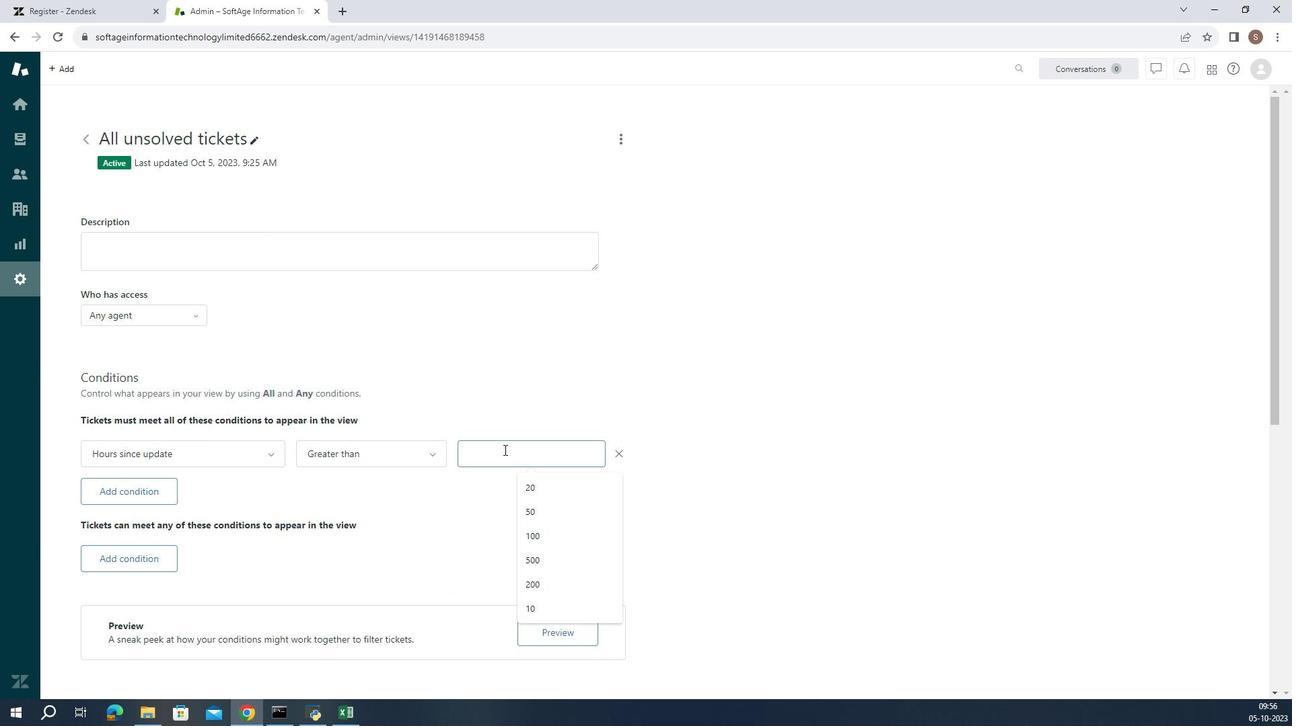 
Action: Key pressed 20
Screenshot: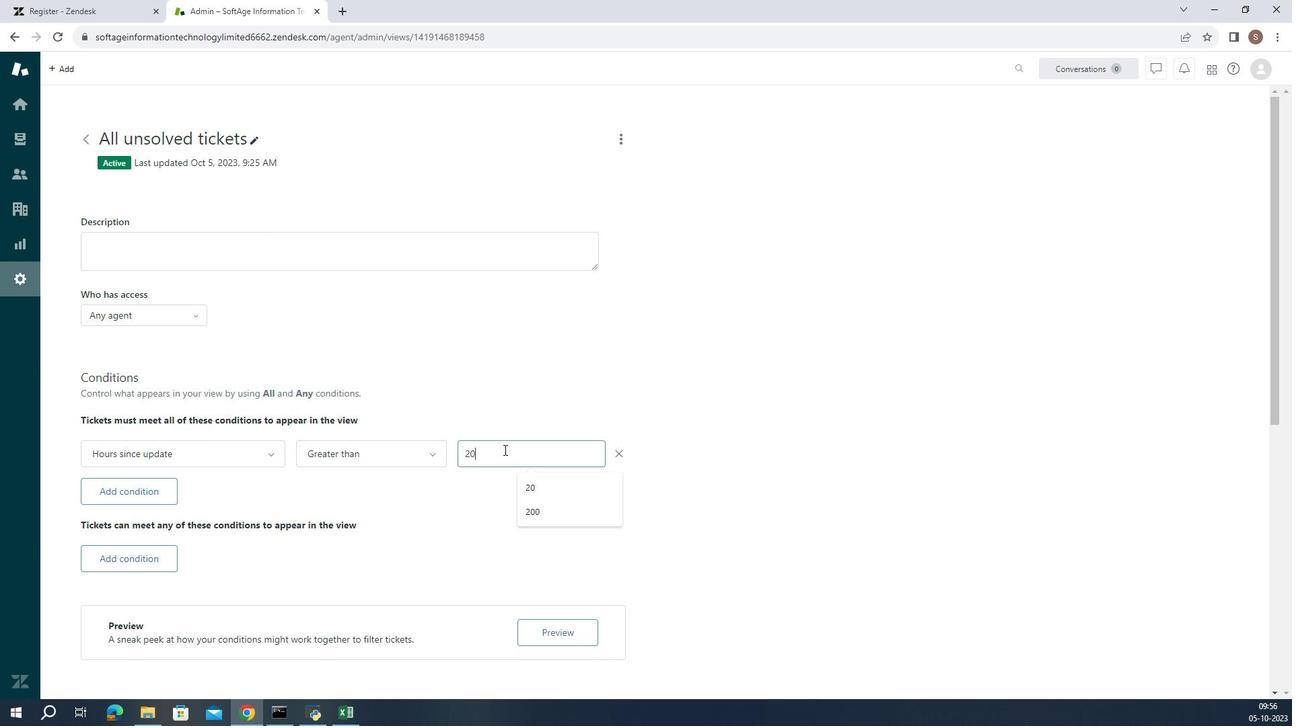 
Action: Mouse moved to (512, 493)
Screenshot: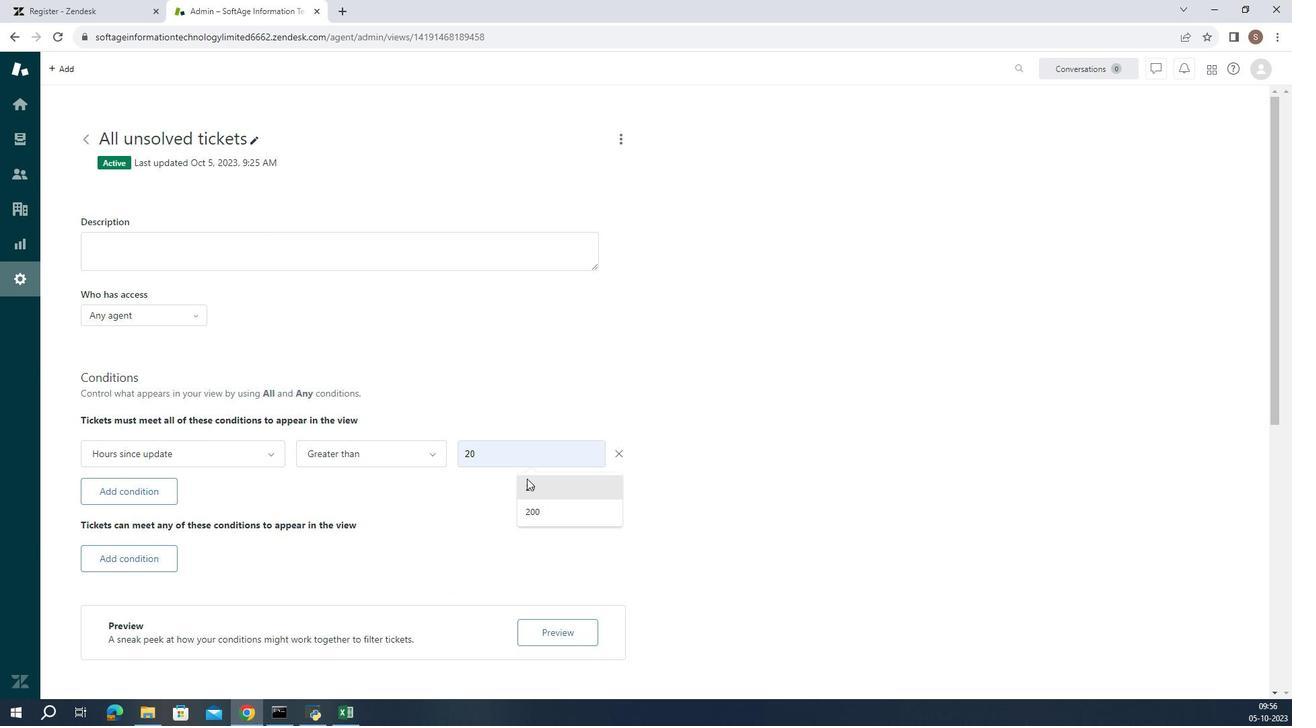 
Action: Mouse pressed left at (512, 493)
Screenshot: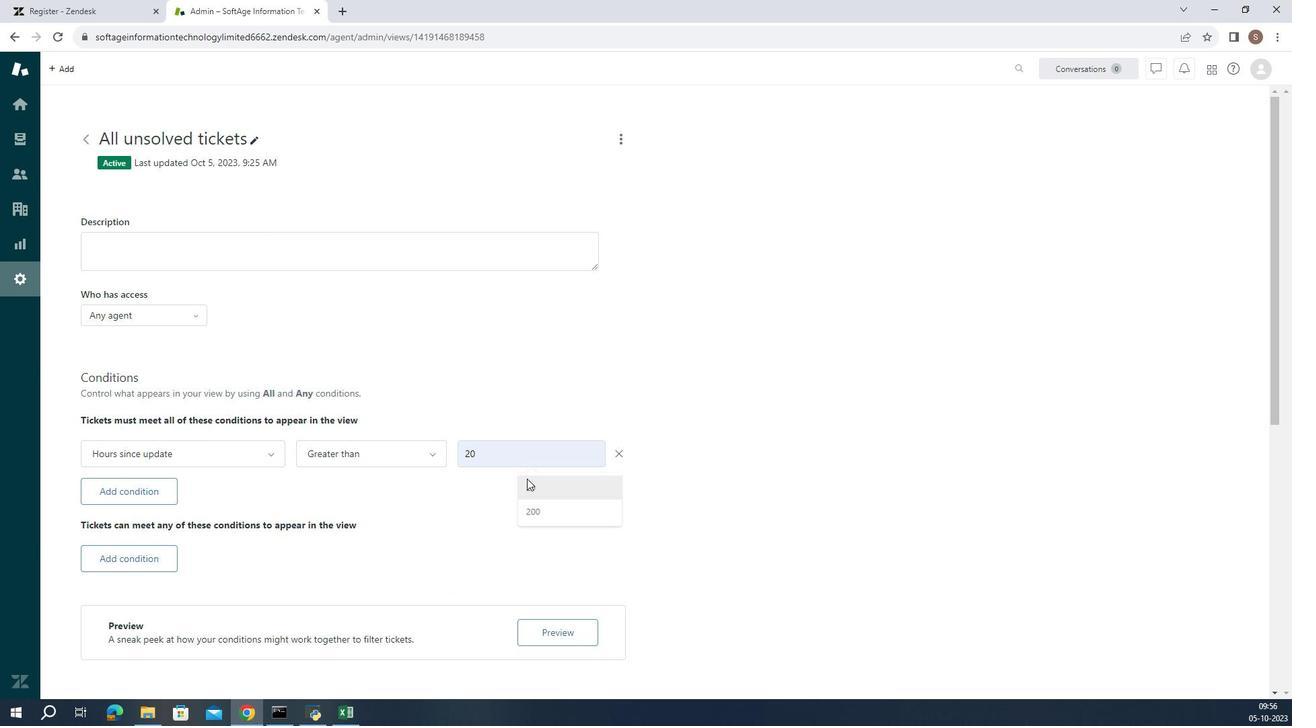 
Action: Mouse moved to (462, 504)
Screenshot: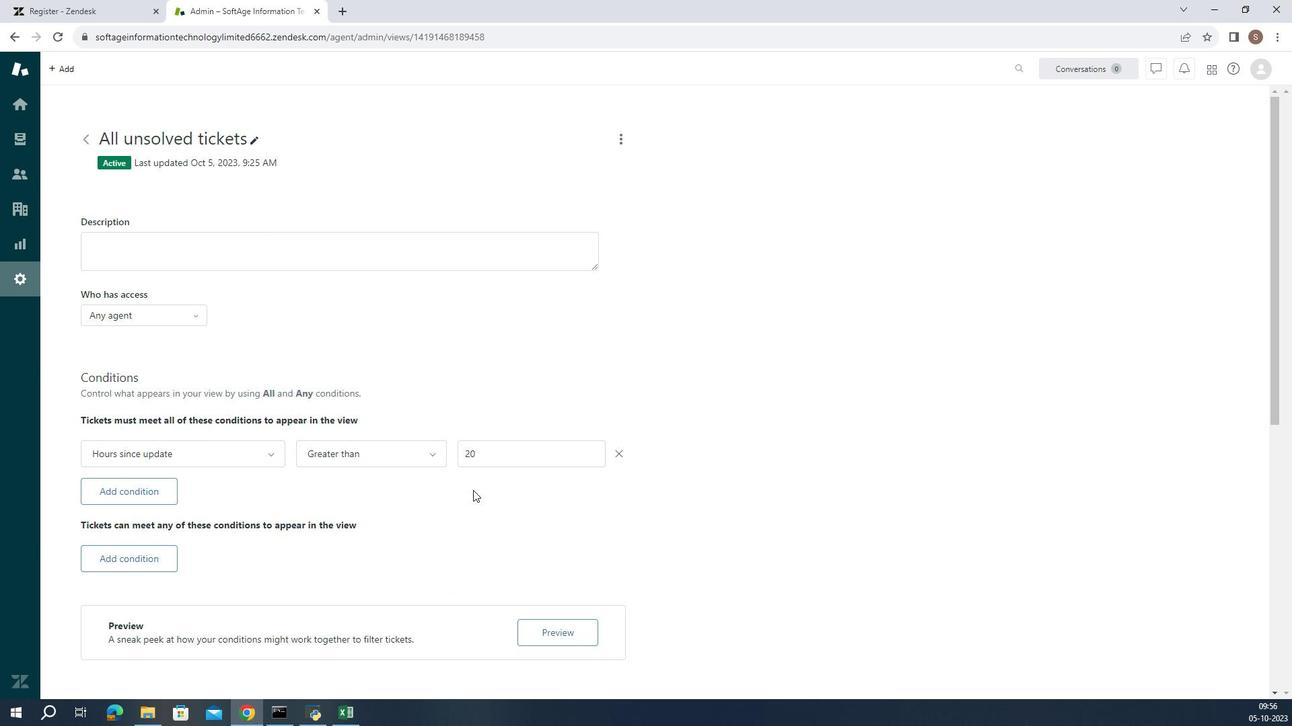 
Action: Mouse pressed left at (462, 504)
Screenshot: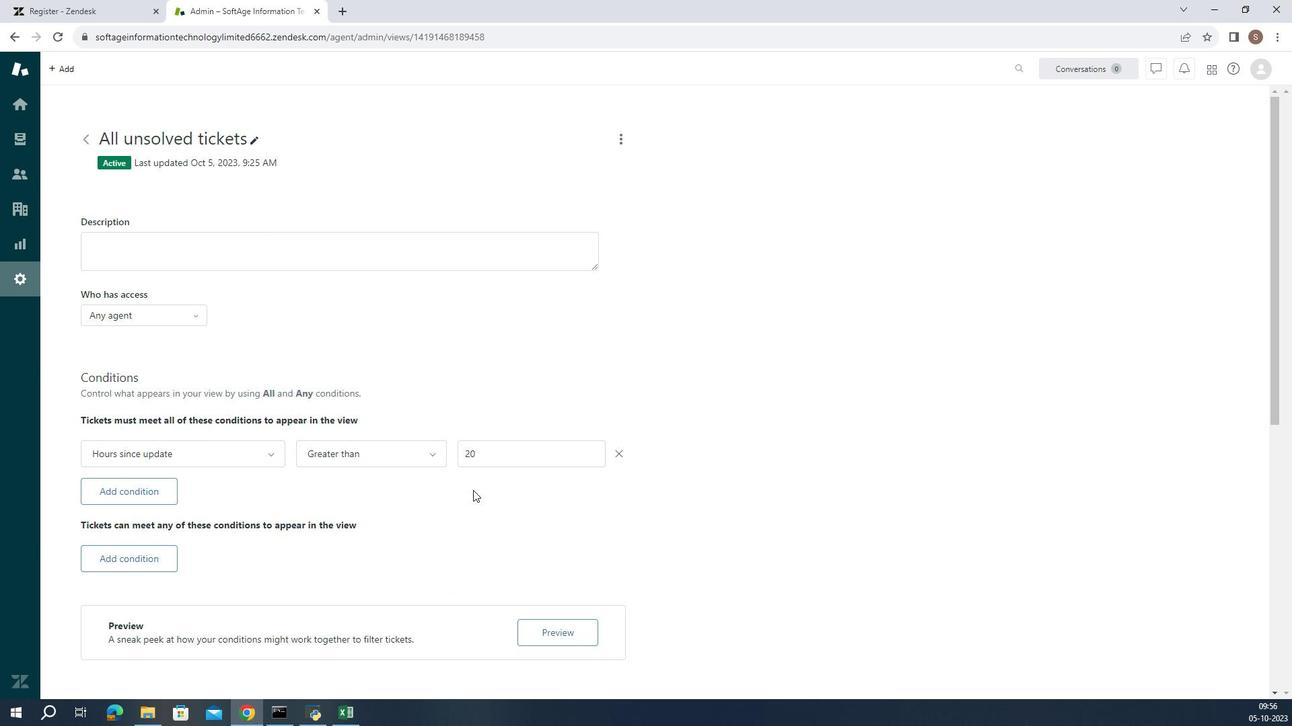 
